Task: In the sheet Budget Analysis ToolFont size of heading  18 Font style of dataoswald 'Font size of data '9 Alignment of headline & dataAlign center.   Fill color in heading, Red Font color of dataIn the sheet   Rise Sales   book
Action: Mouse moved to (127, 719)
Screenshot: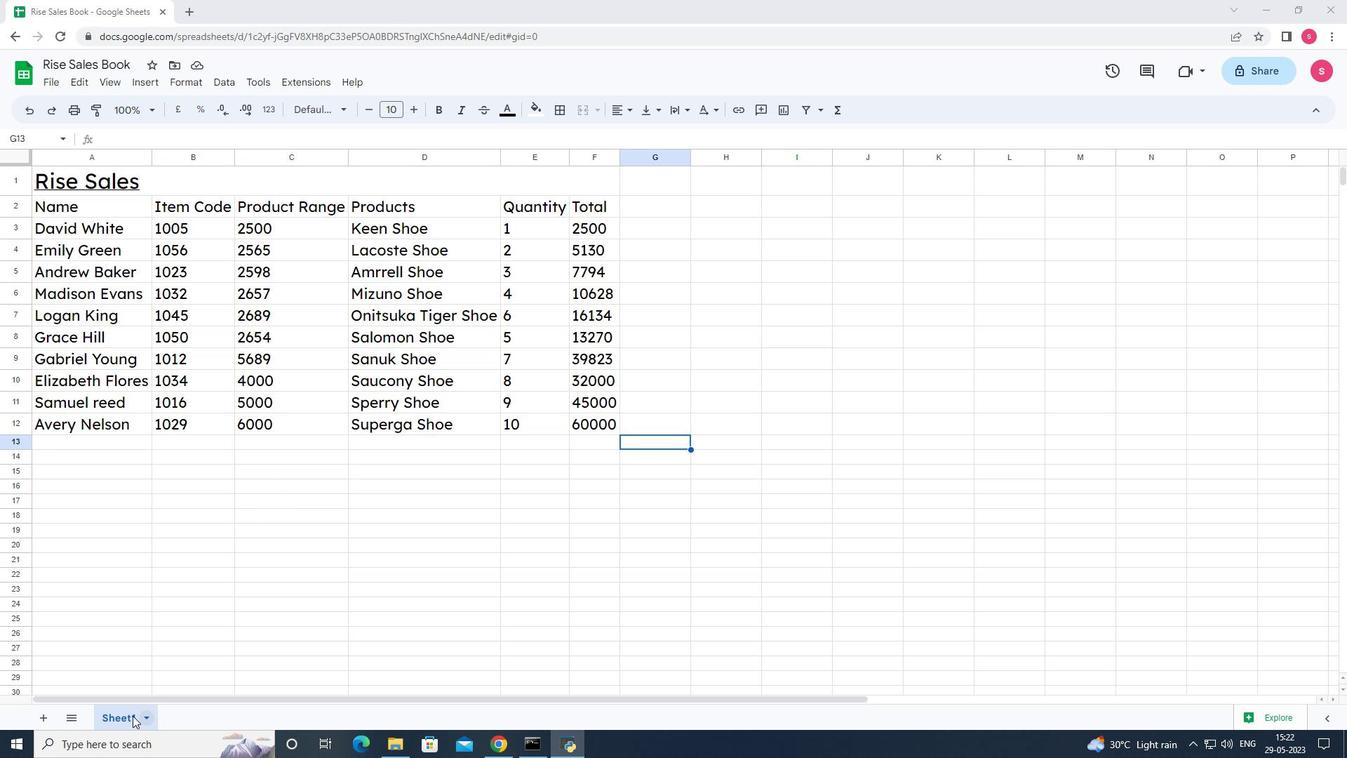 
Action: Mouse pressed left at (127, 719)
Screenshot: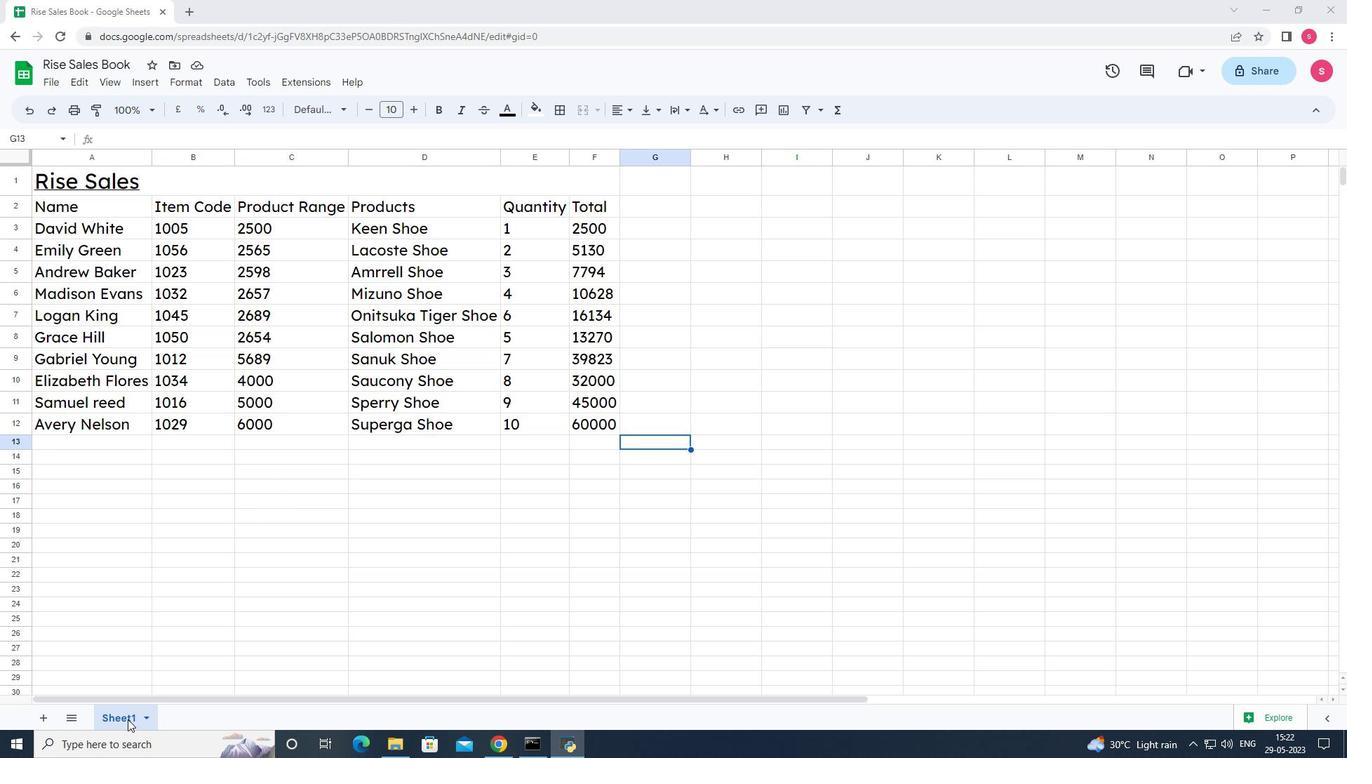 
Action: Mouse pressed left at (127, 719)
Screenshot: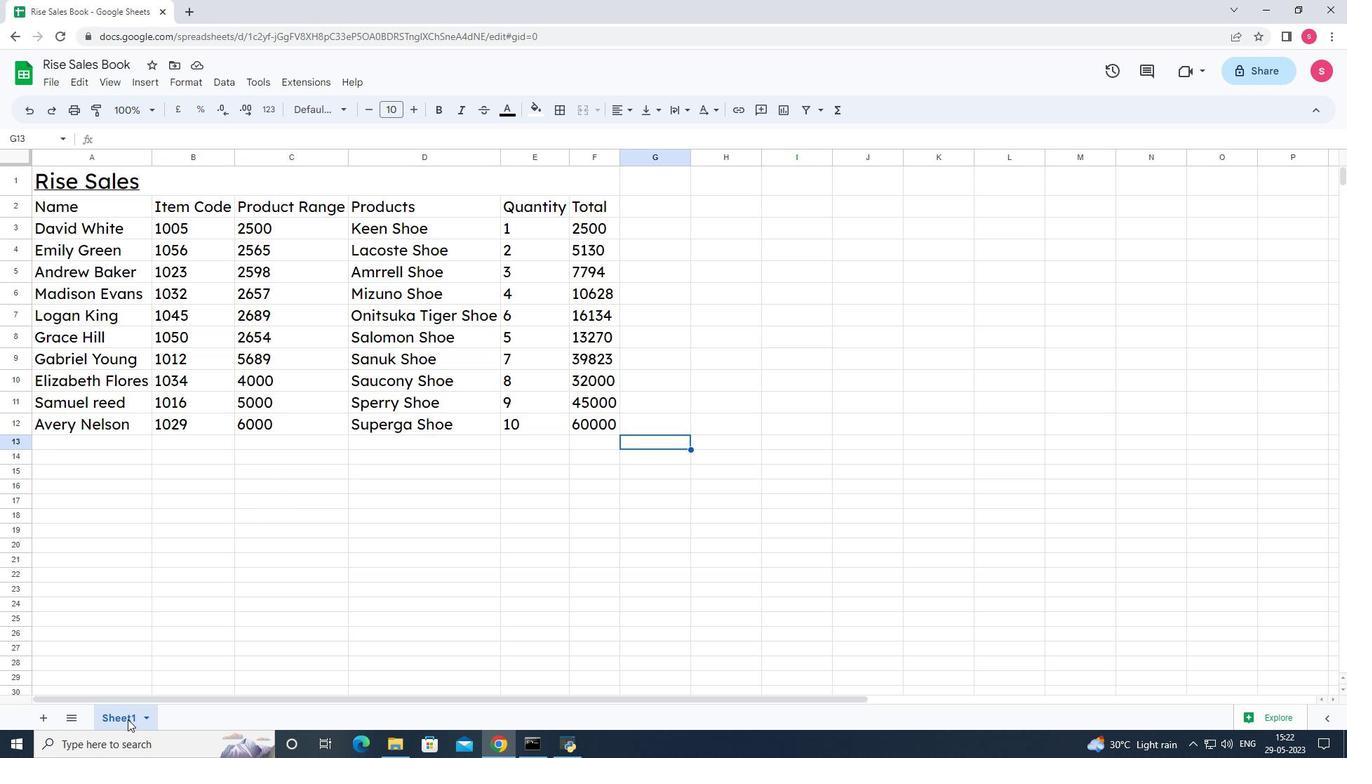 
Action: Mouse pressed left at (127, 719)
Screenshot: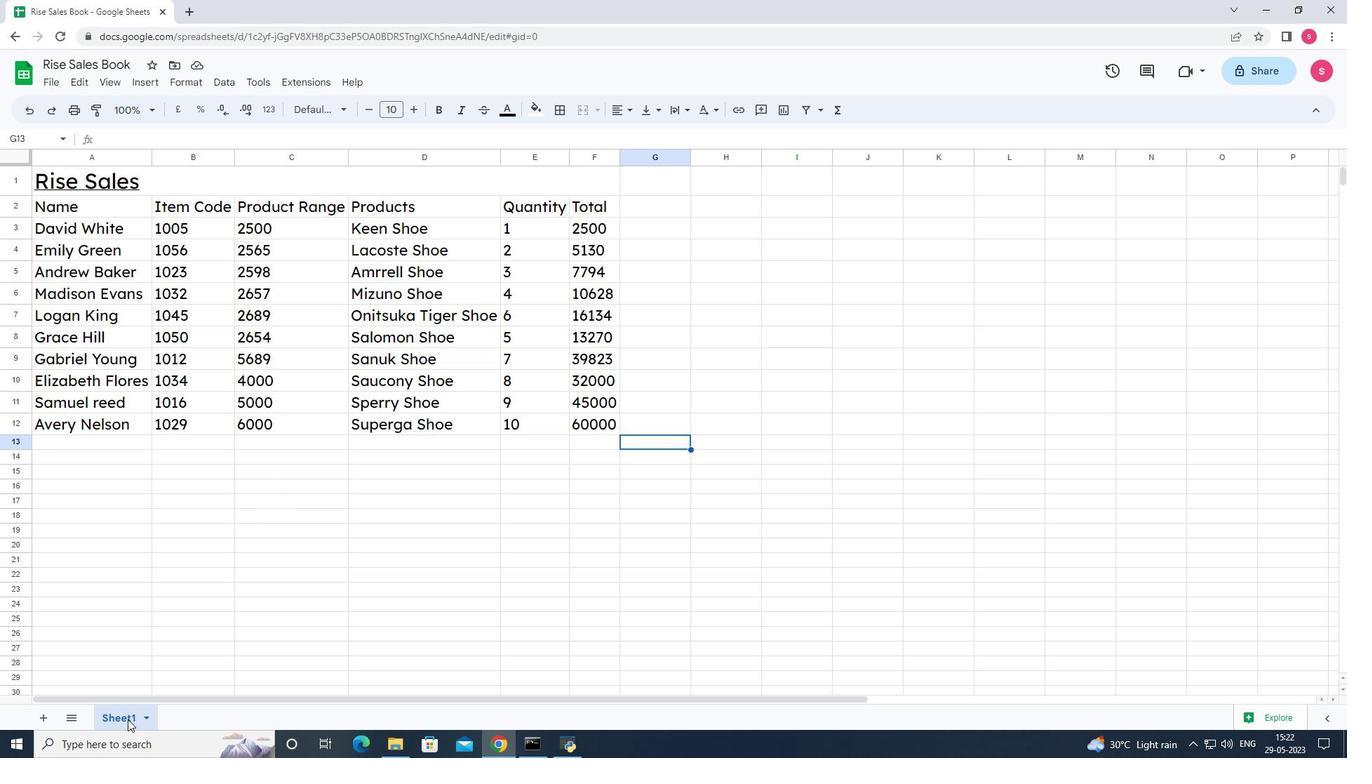 
Action: Mouse pressed left at (127, 719)
Screenshot: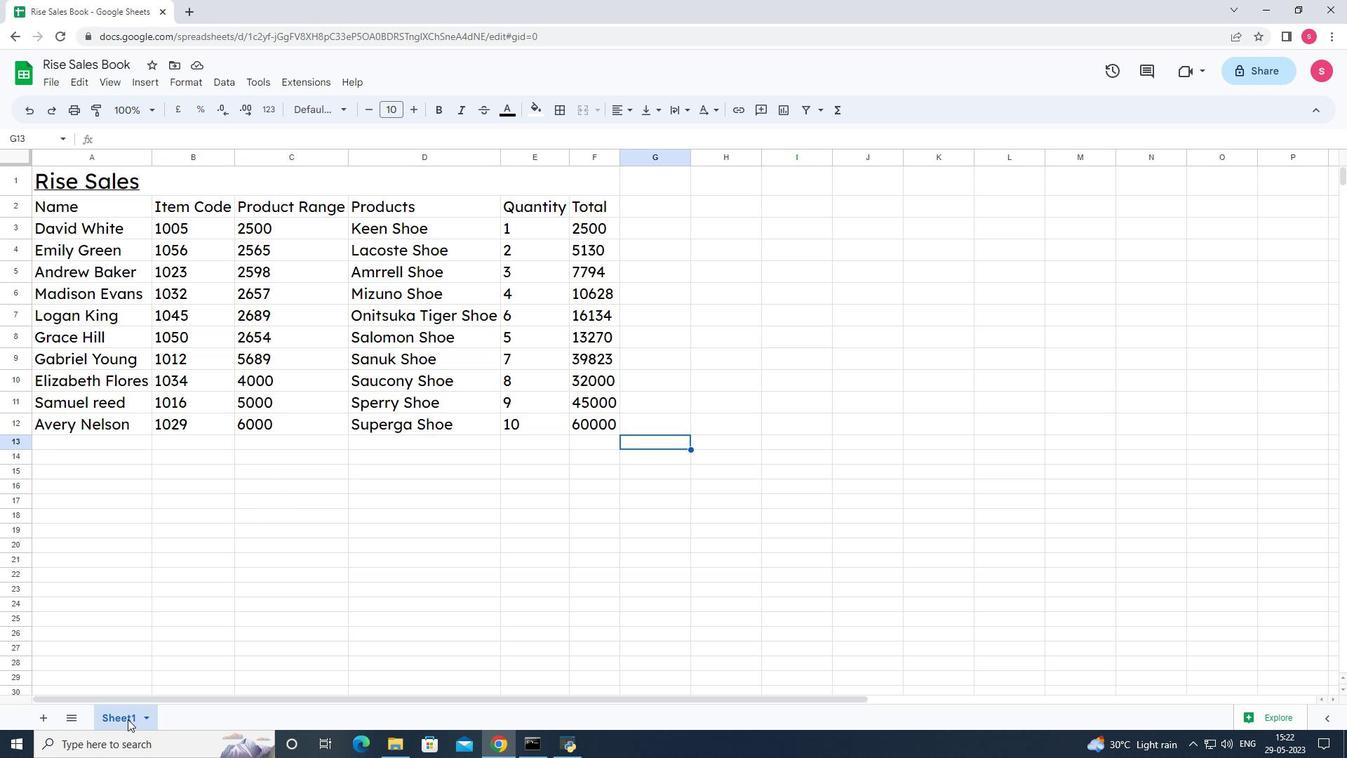 
Action: Key pressed <Key.shift><Key.shift><Key.shift><Key.shift><Key.shift><Key.shift><Key.shift><Key.shift><Key.shift><Key.shift><Key.shift><Key.shift><Key.shift><Key.shift><Key.shift><Key.shift><Key.shift><Key.shift><Key.shift><Key.shift><Key.shift>Budget<Key.space><Key.shift>Analysis<Key.space><Key.shift>Tool<Key.enter>
Screenshot: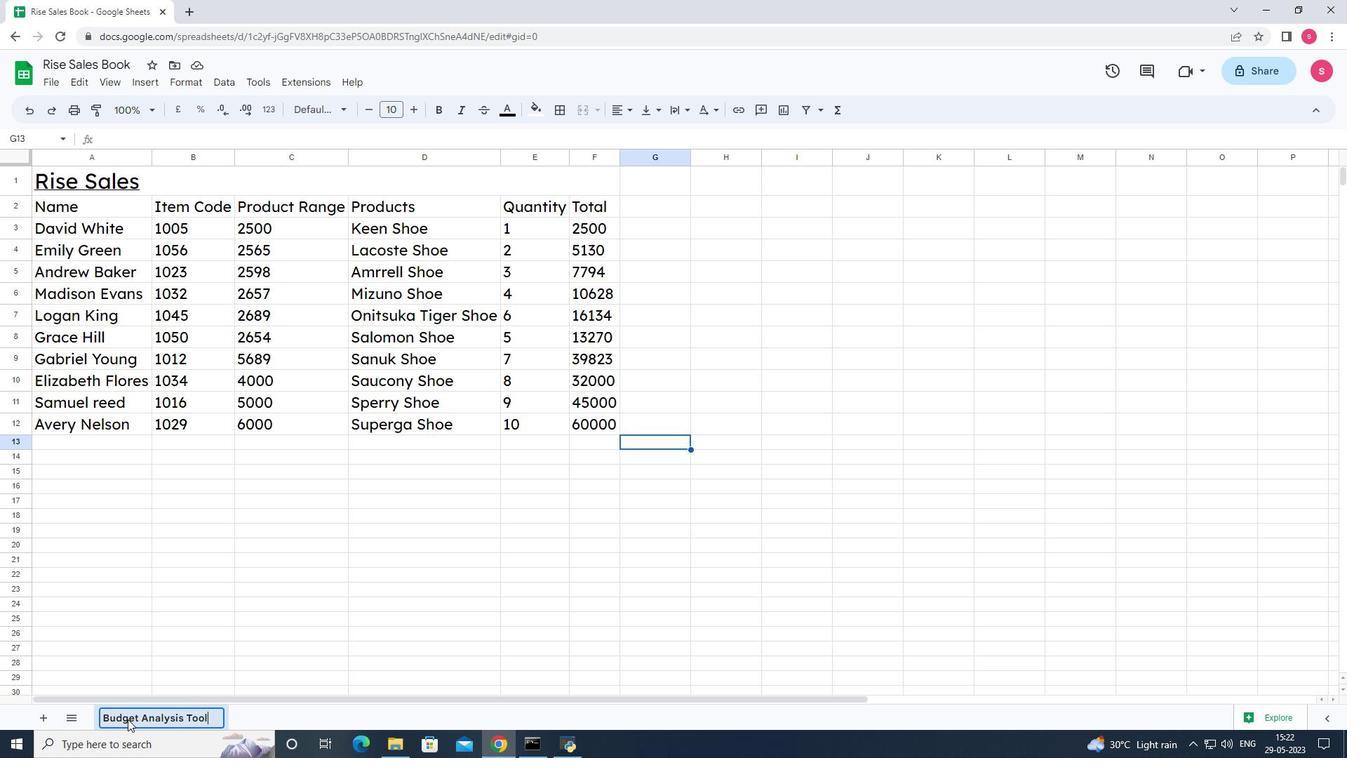 
Action: Mouse moved to (107, 186)
Screenshot: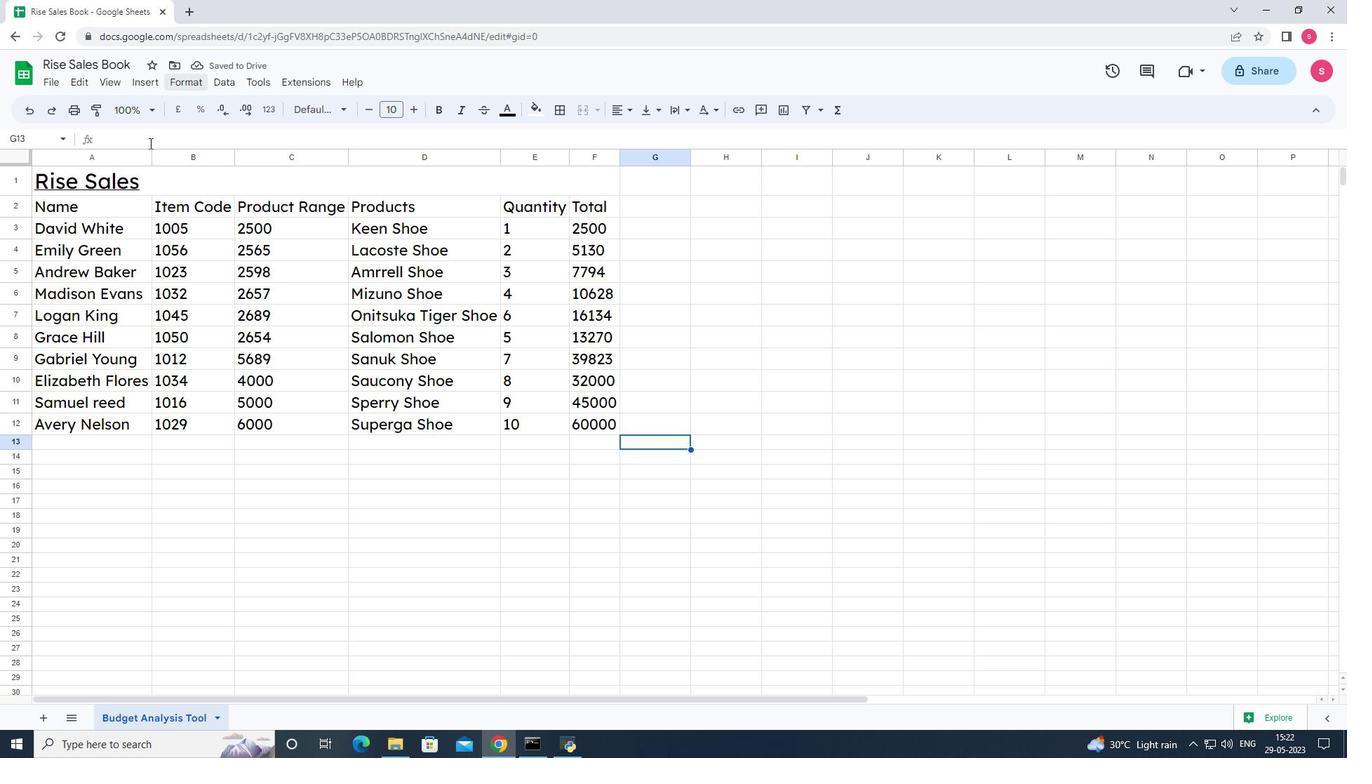 
Action: Mouse pressed left at (107, 186)
Screenshot: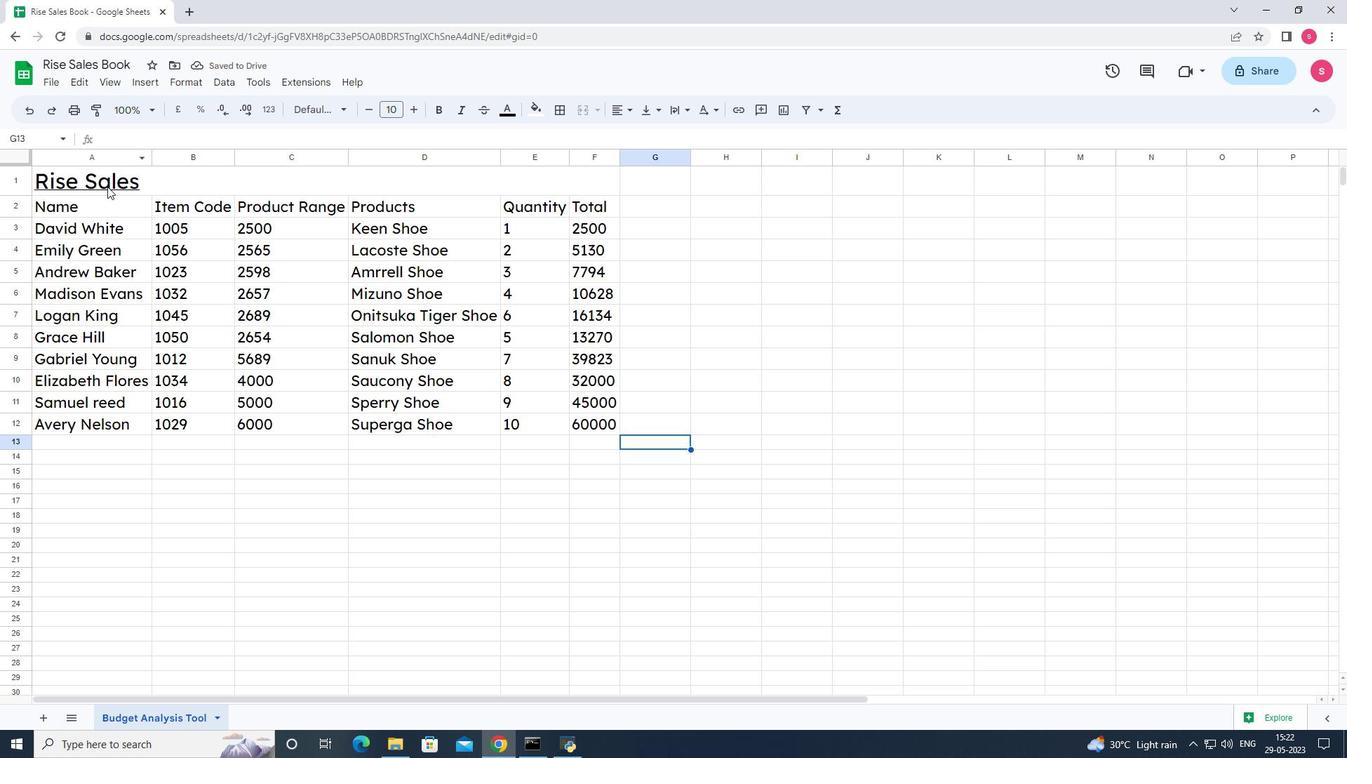 
Action: Mouse moved to (365, 109)
Screenshot: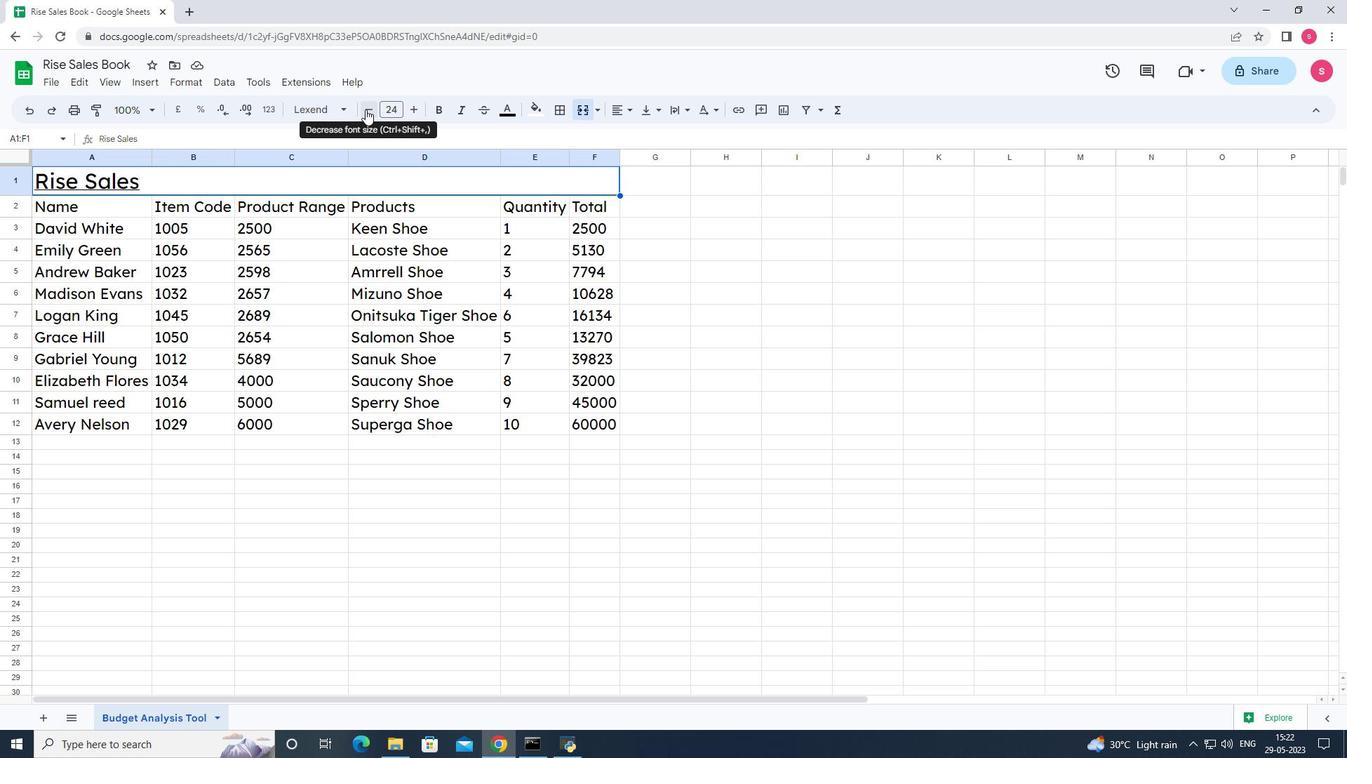 
Action: Mouse pressed left at (365, 109)
Screenshot: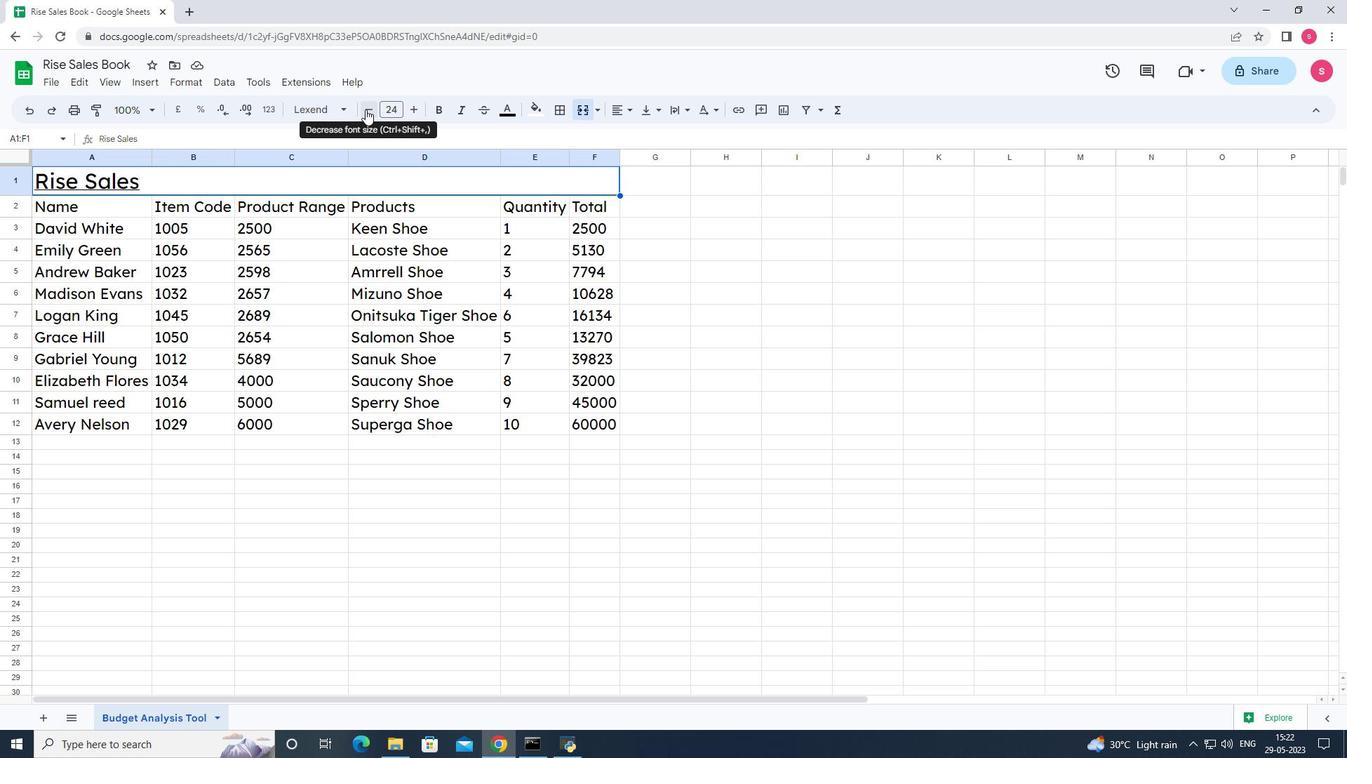 
Action: Mouse pressed left at (365, 109)
Screenshot: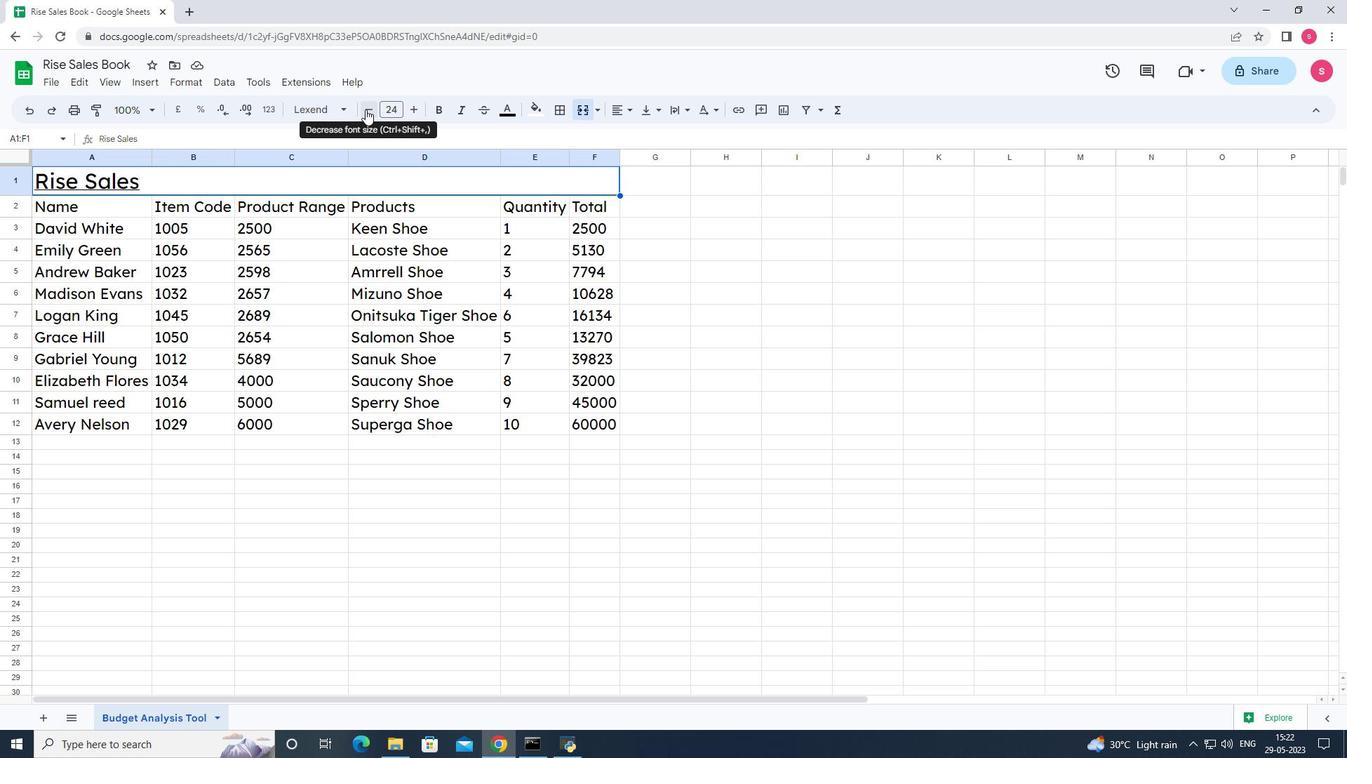 
Action: Mouse pressed left at (365, 109)
Screenshot: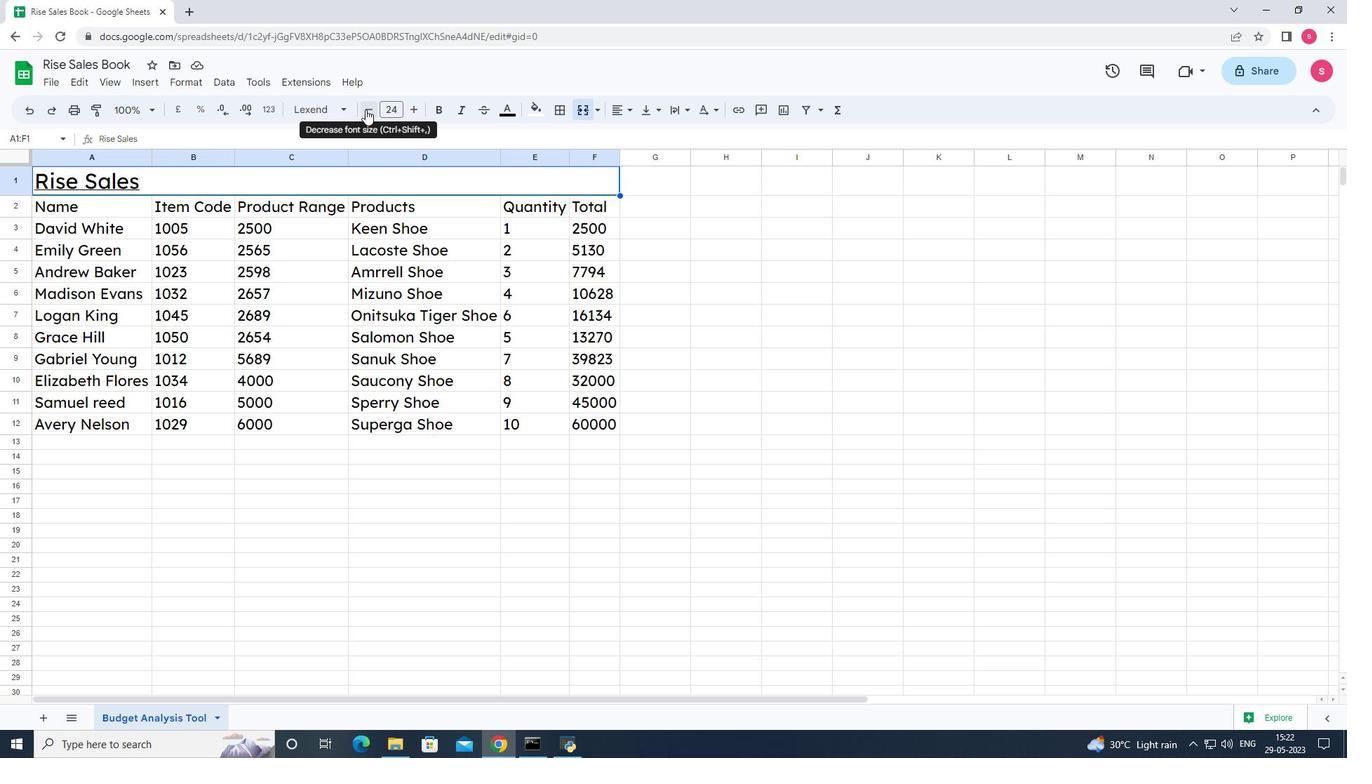 
Action: Mouse pressed left at (365, 109)
Screenshot: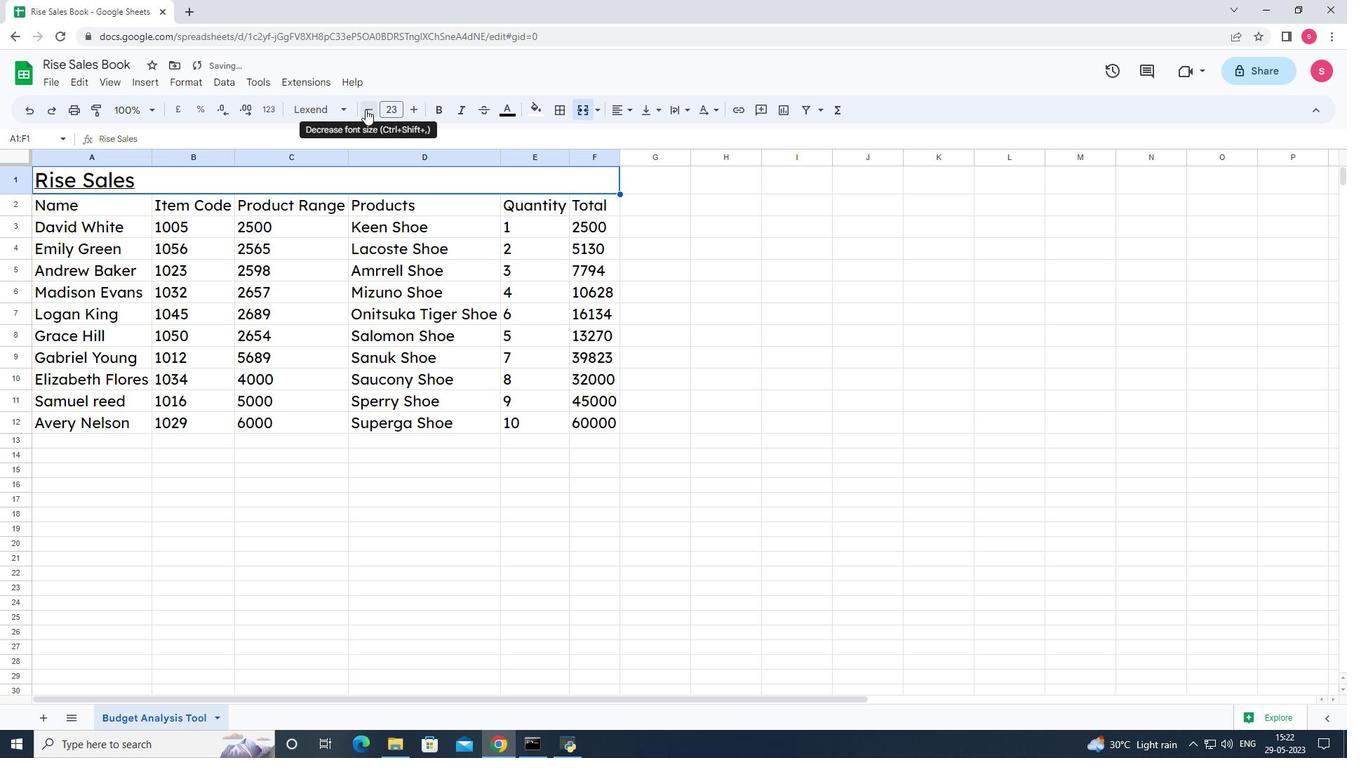 
Action: Mouse pressed left at (365, 109)
Screenshot: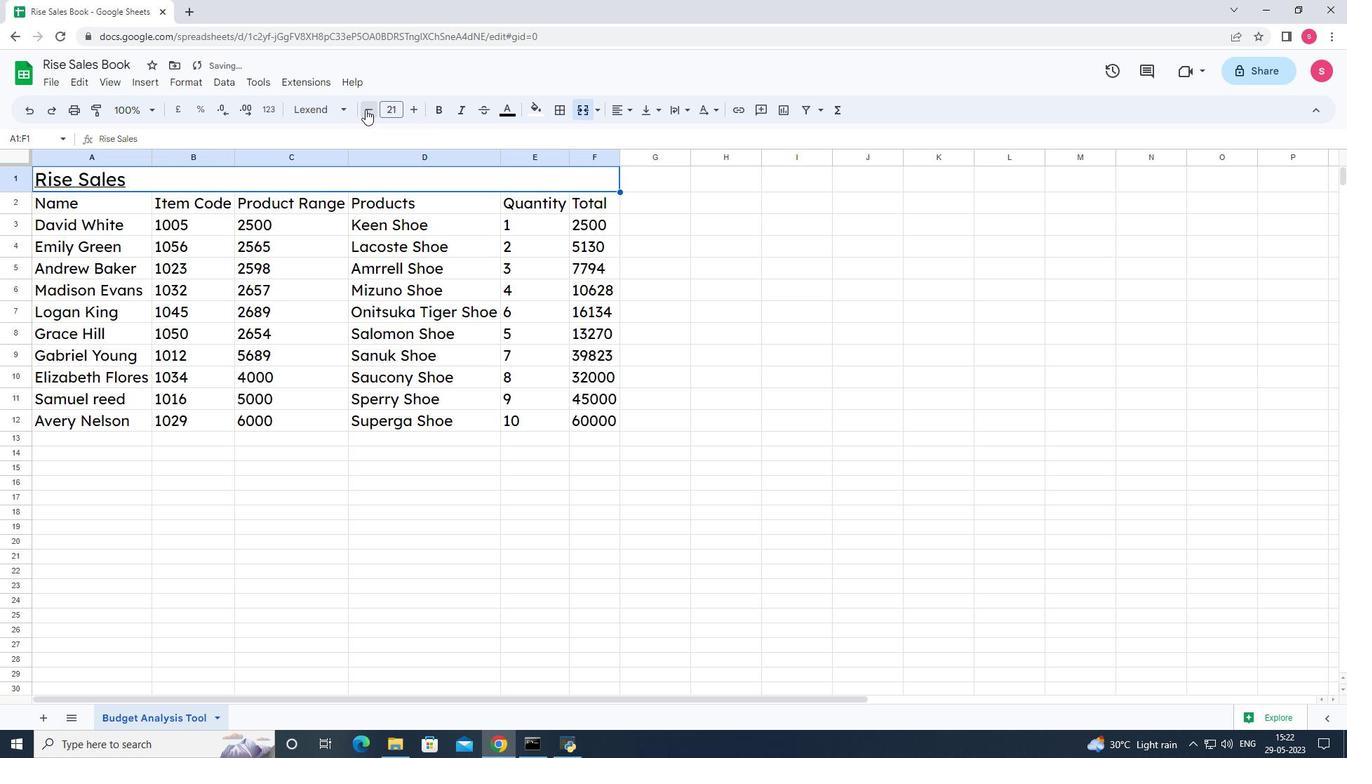 
Action: Mouse pressed left at (365, 109)
Screenshot: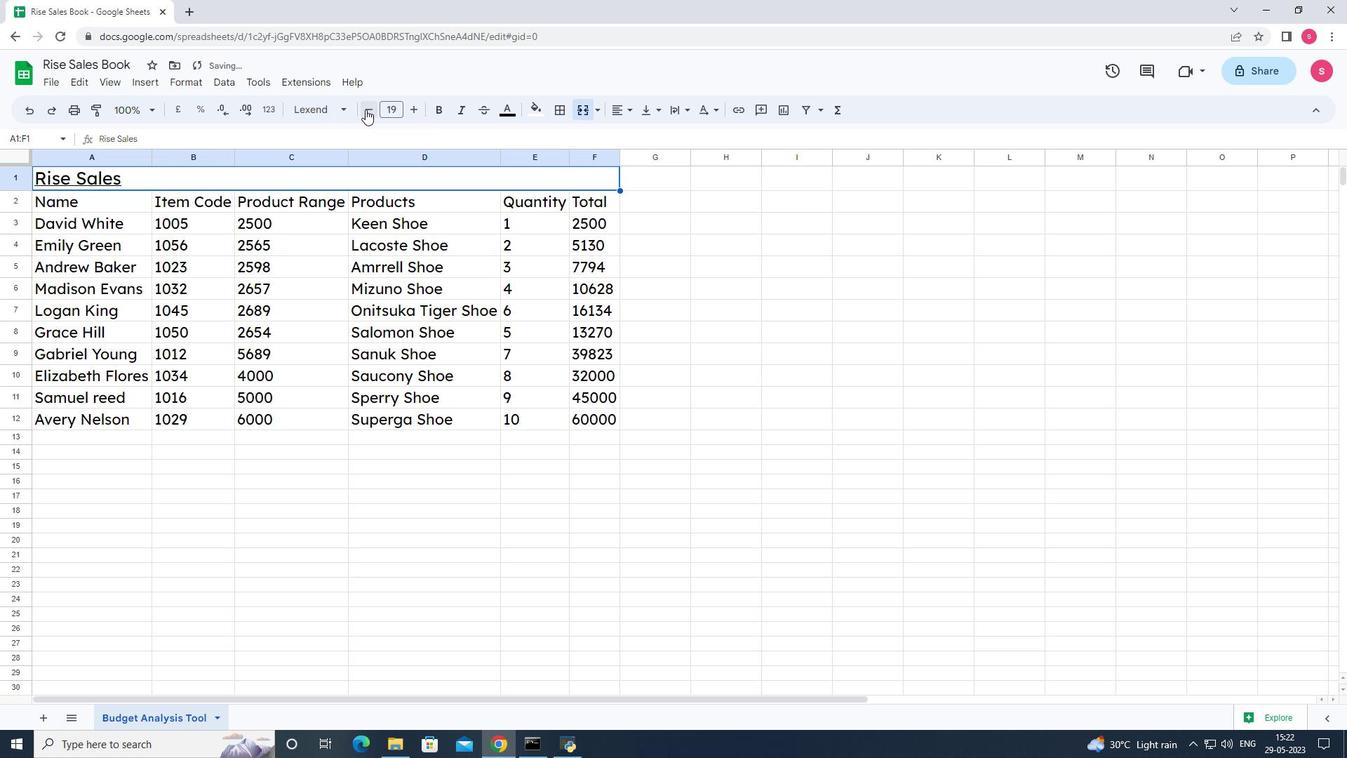 
Action: Mouse moved to (120, 206)
Screenshot: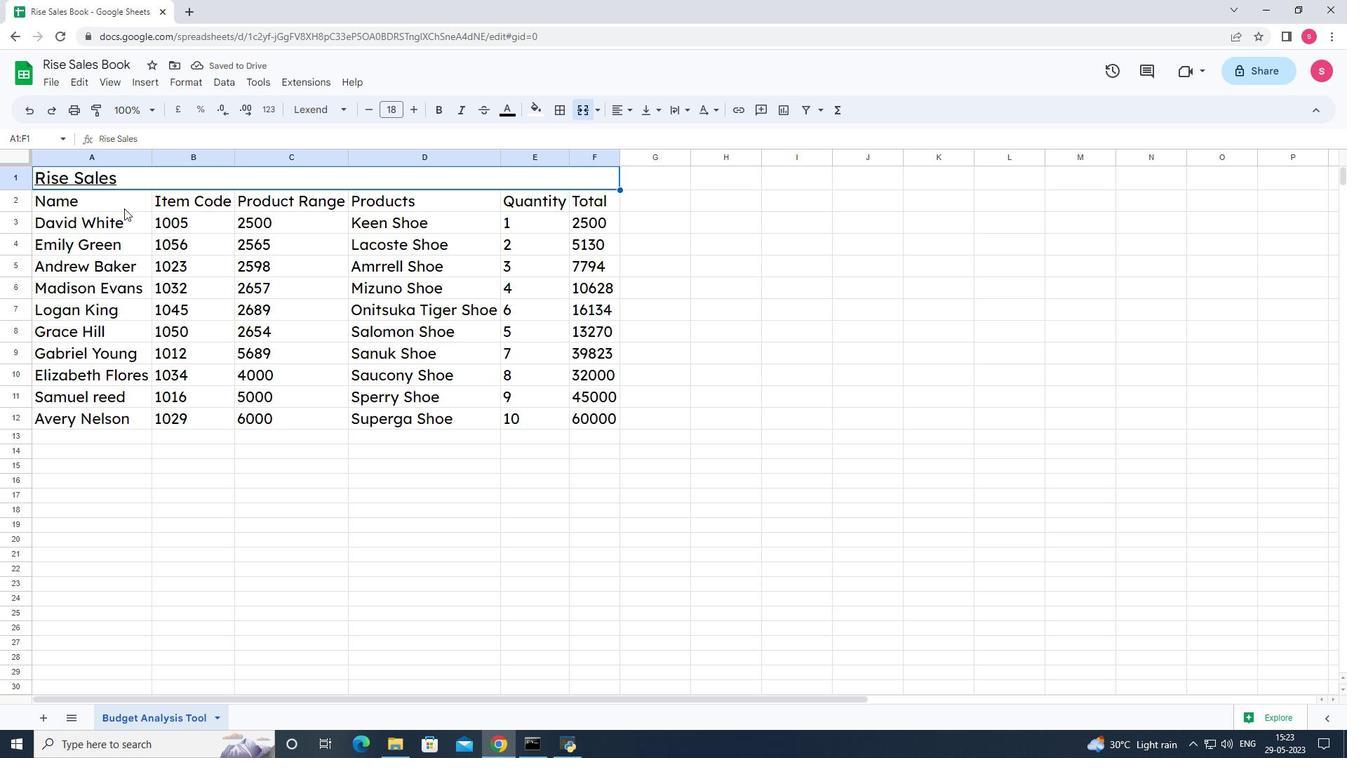 
Action: Mouse pressed left at (120, 206)
Screenshot: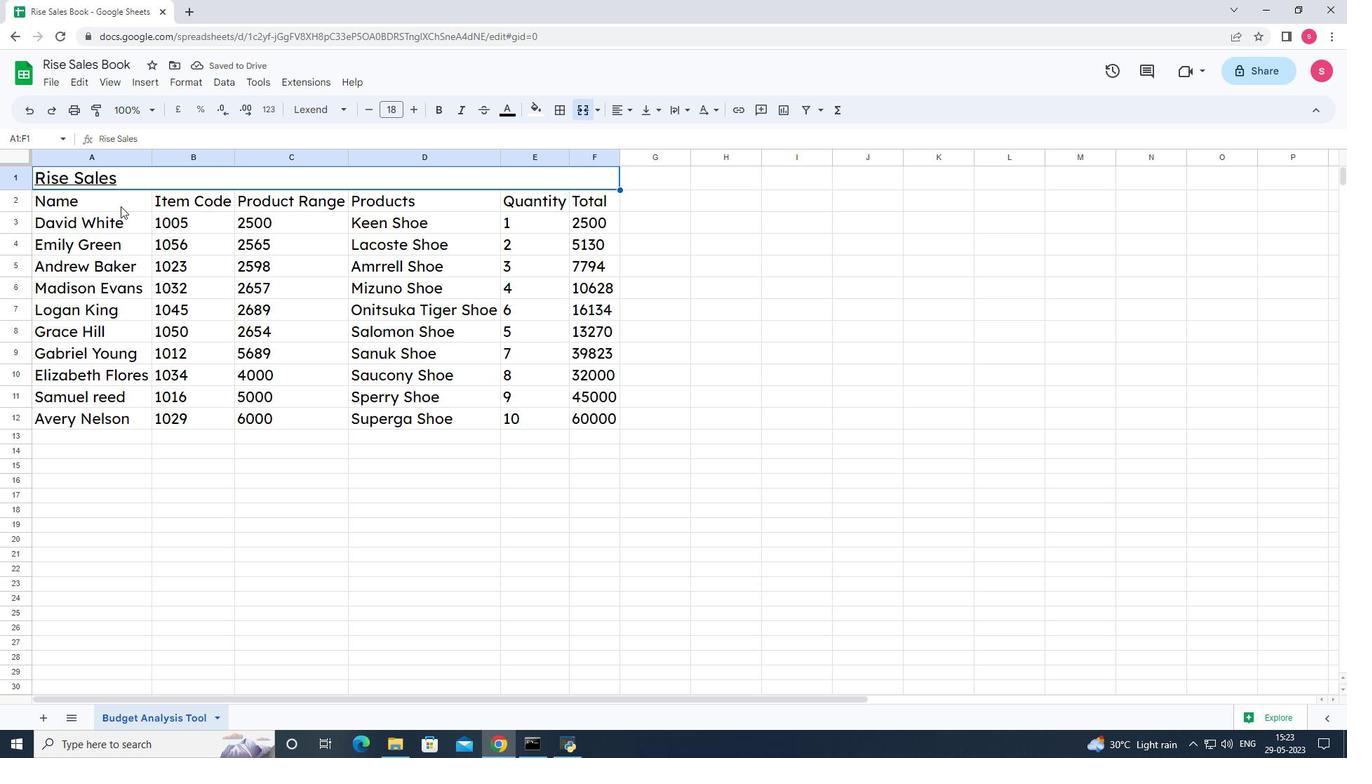 
Action: Mouse moved to (342, 112)
Screenshot: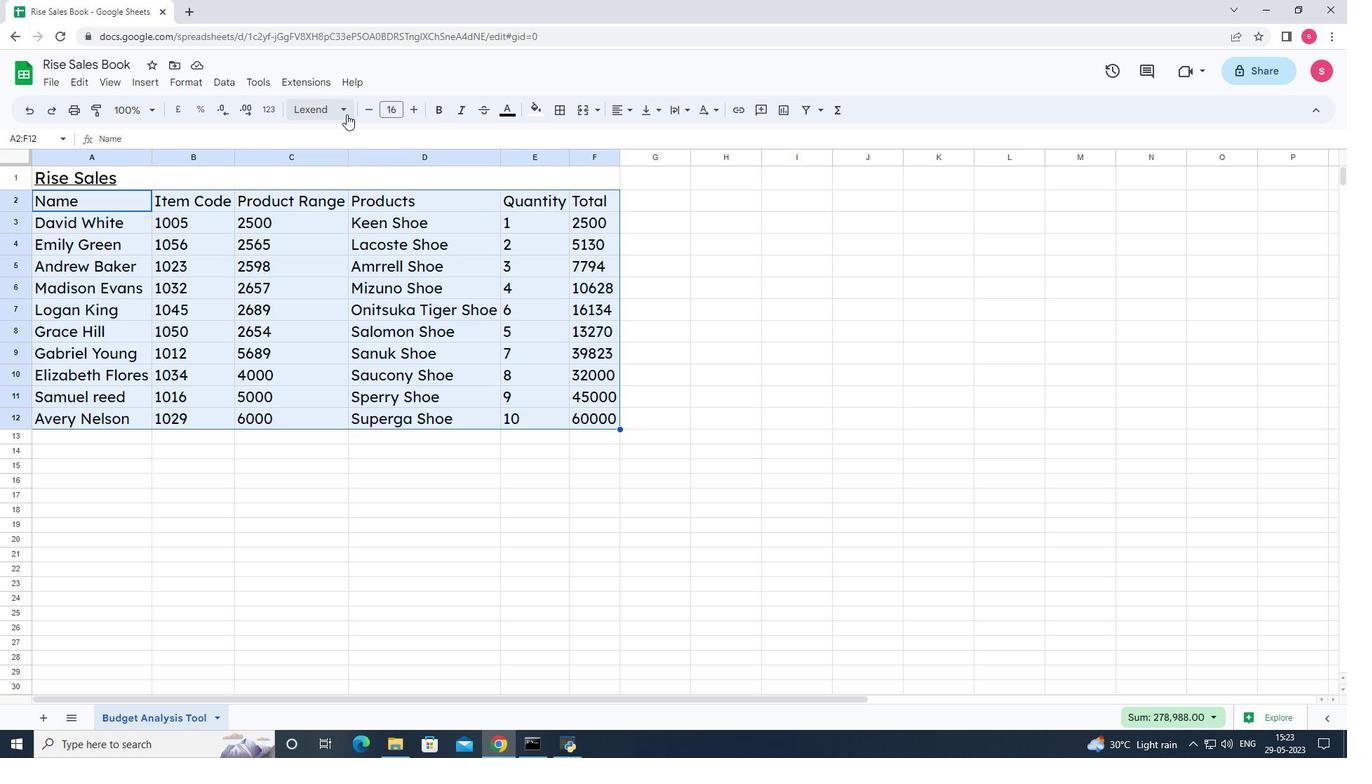 
Action: Mouse pressed left at (342, 112)
Screenshot: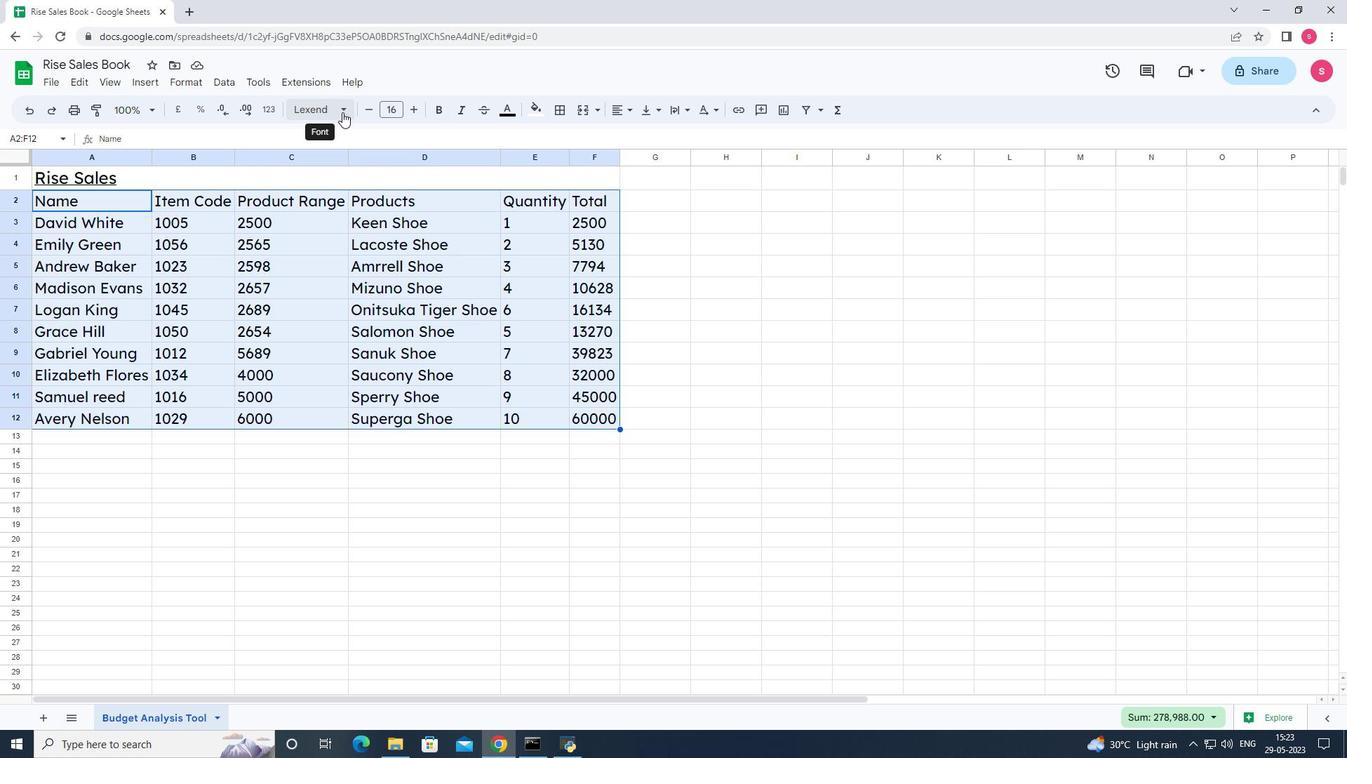 
Action: Mouse moved to (334, 273)
Screenshot: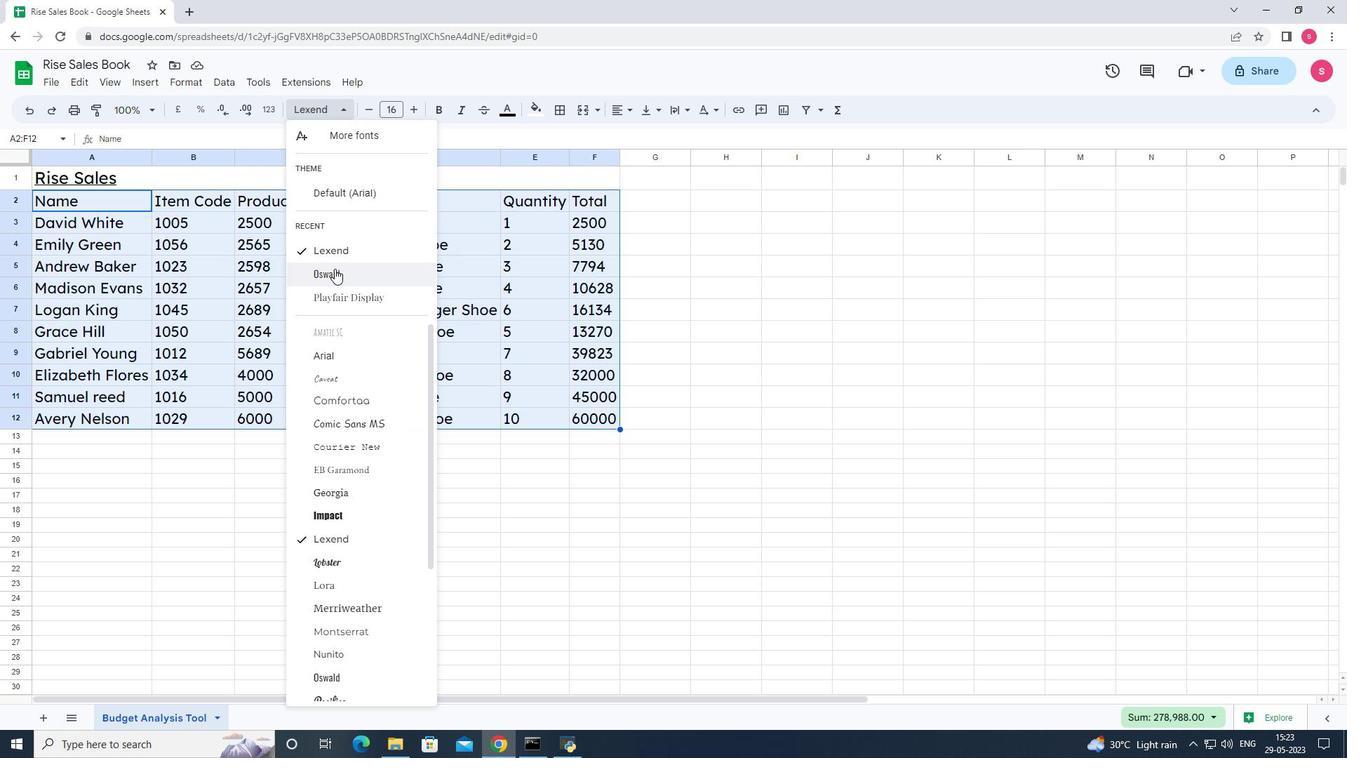 
Action: Mouse pressed left at (334, 273)
Screenshot: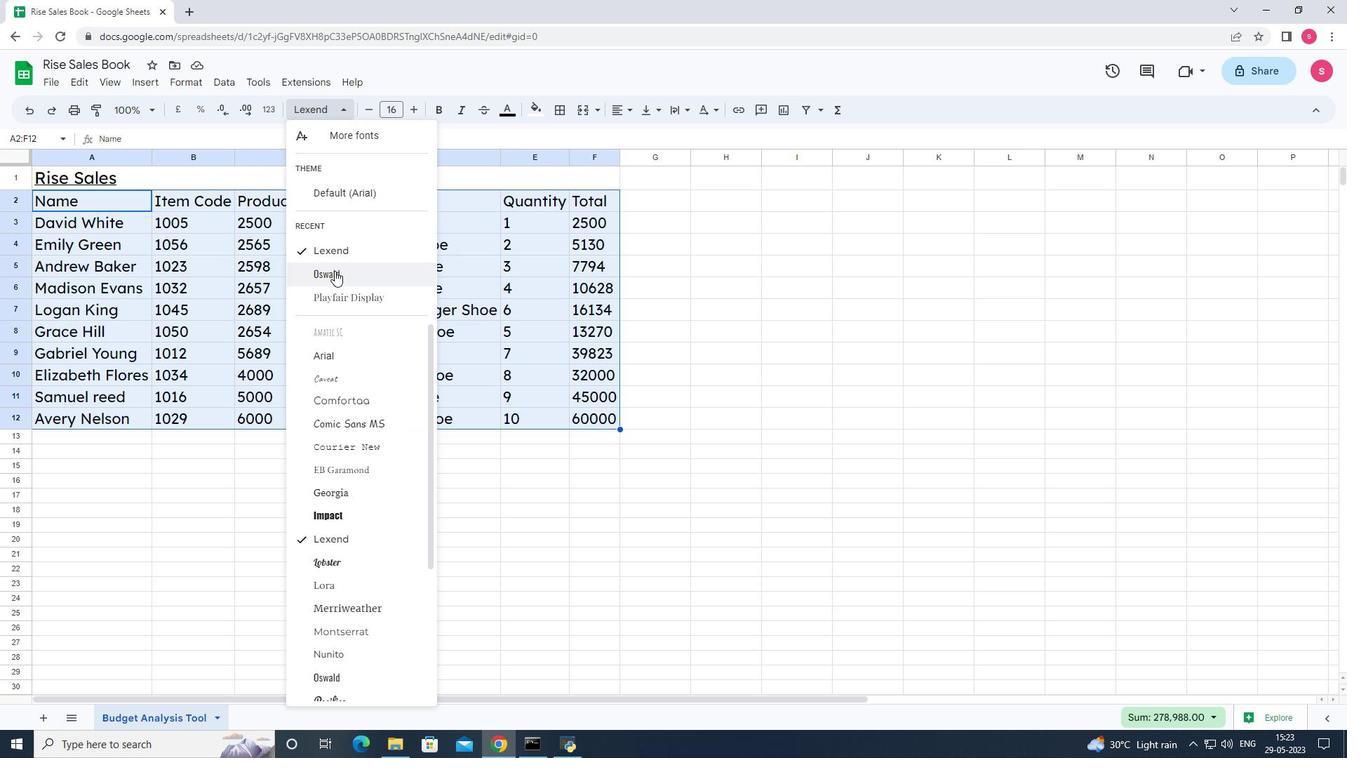 
Action: Mouse moved to (373, 108)
Screenshot: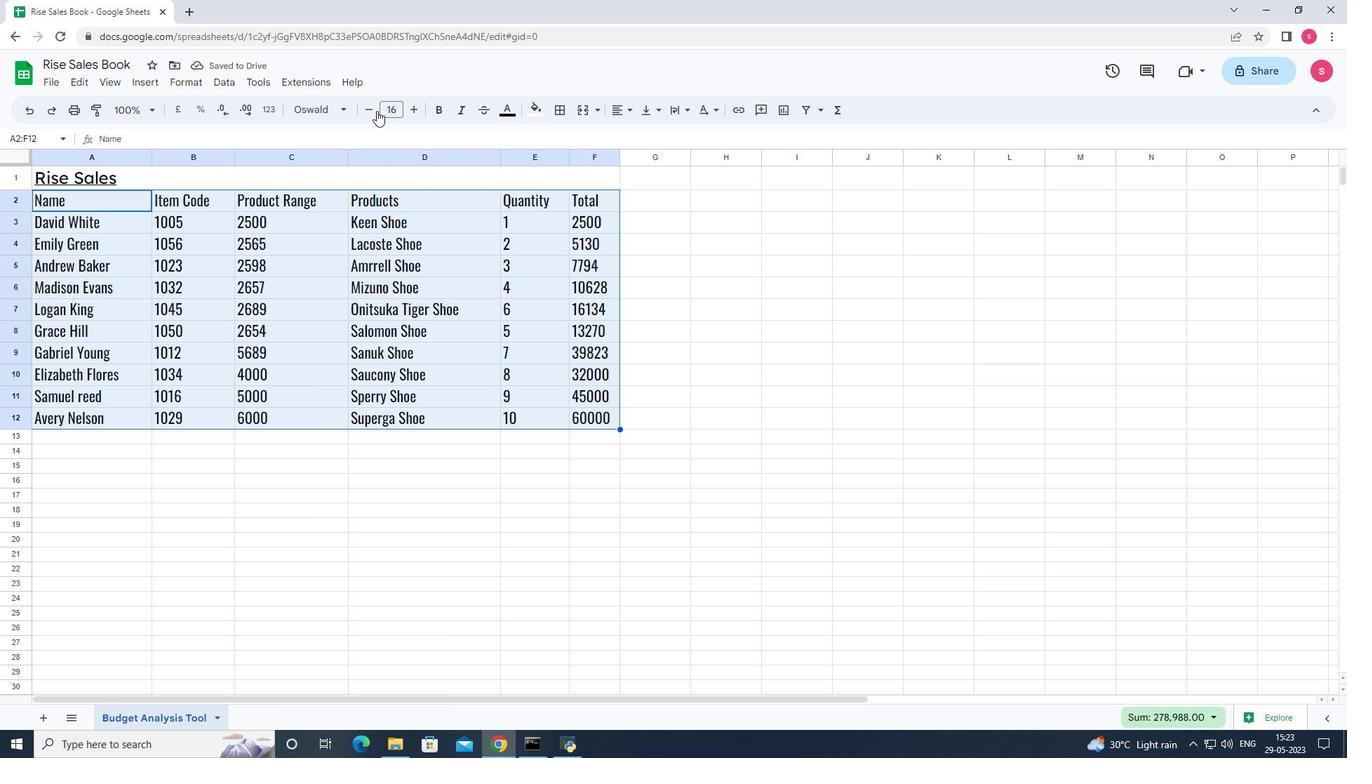 
Action: Mouse pressed left at (373, 108)
Screenshot: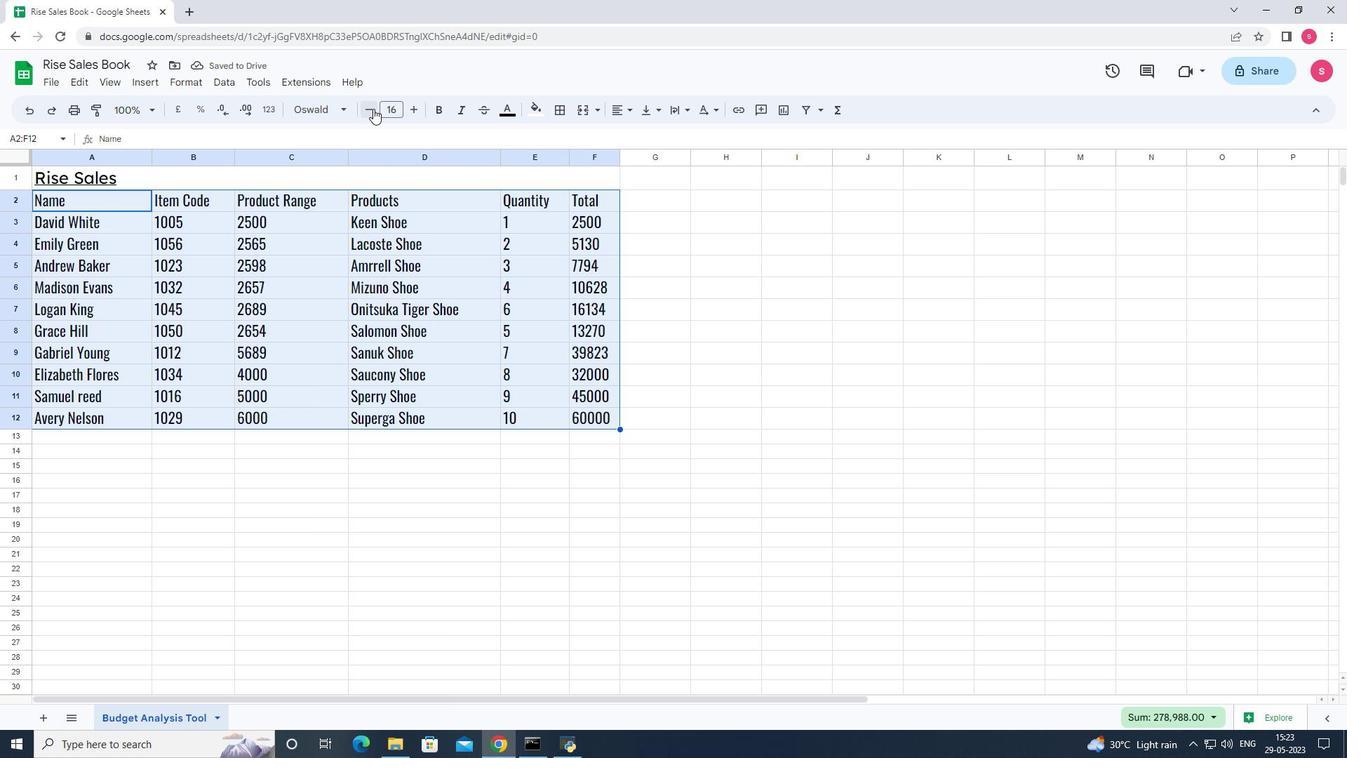 
Action: Mouse pressed left at (373, 108)
Screenshot: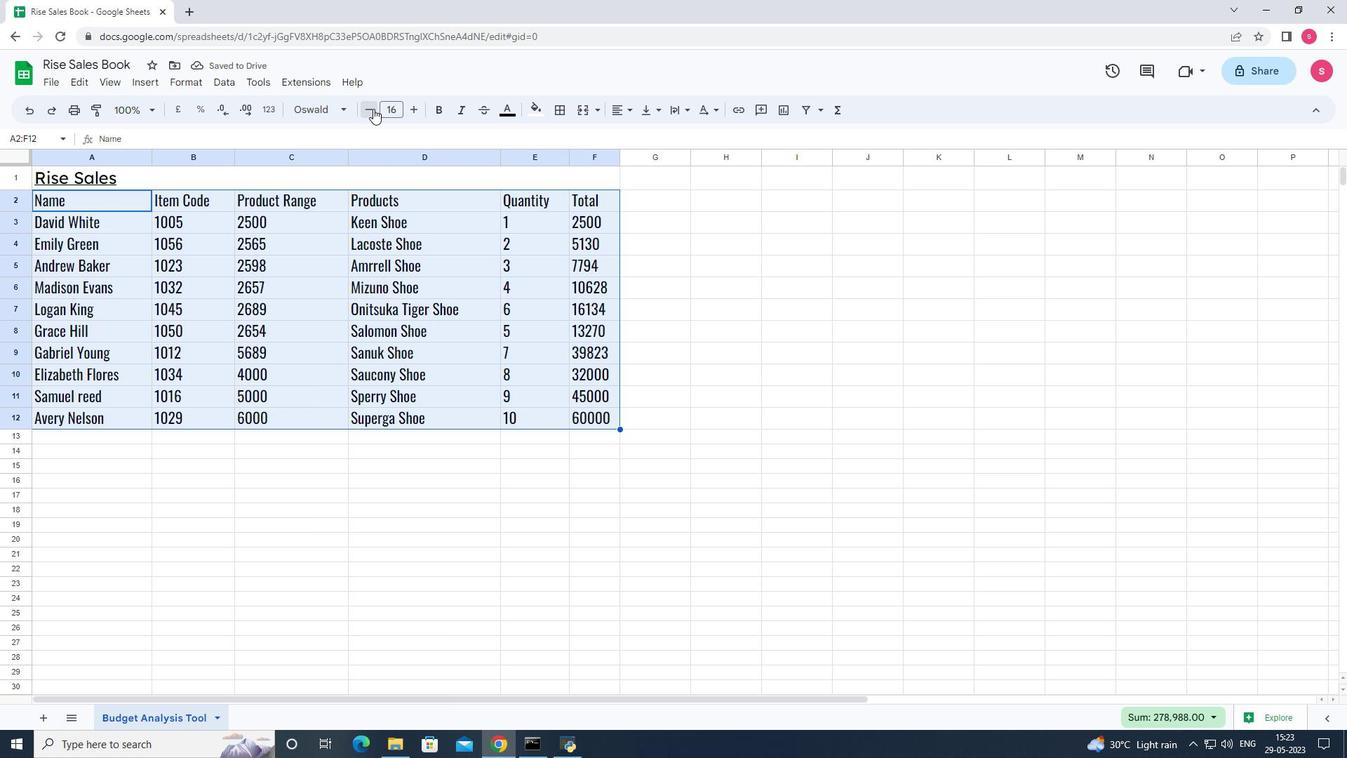 
Action: Mouse pressed left at (373, 108)
Screenshot: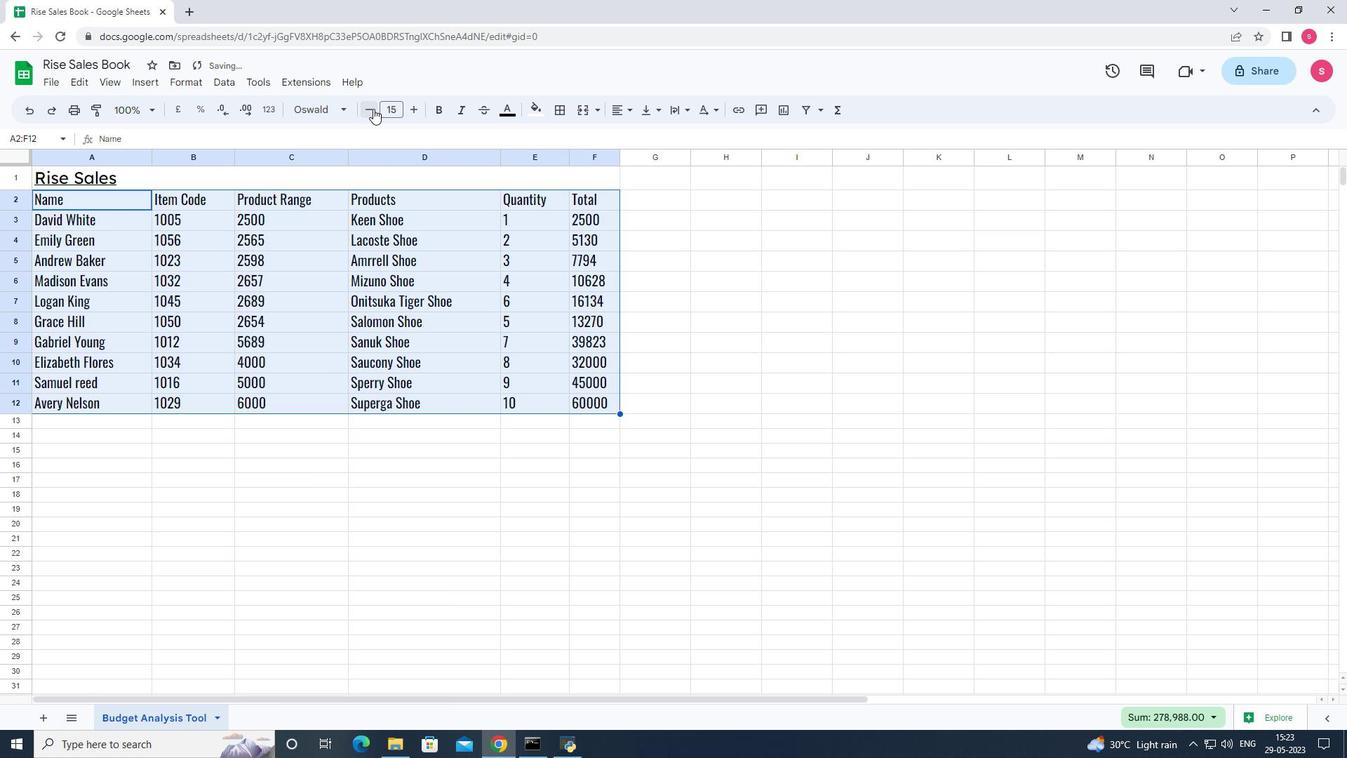 
Action: Mouse pressed left at (373, 108)
Screenshot: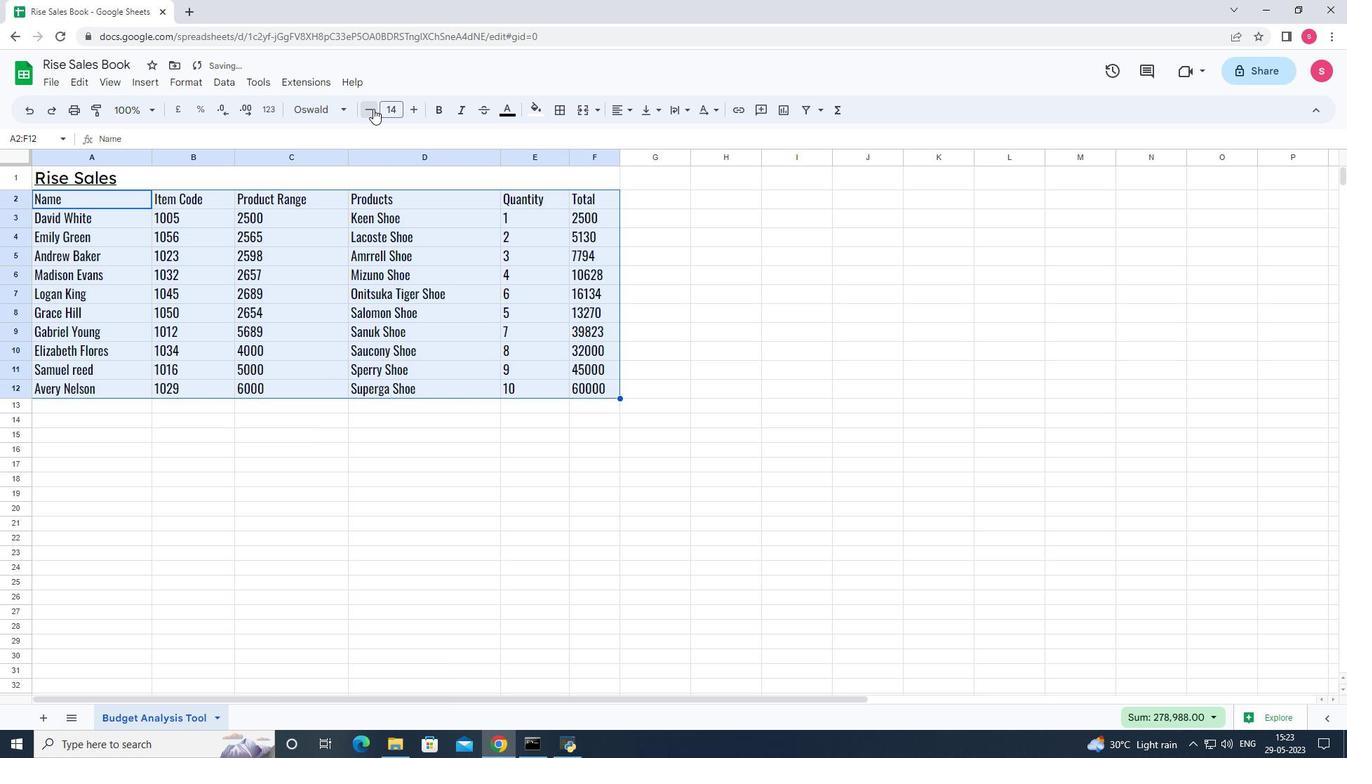 
Action: Mouse pressed left at (373, 108)
Screenshot: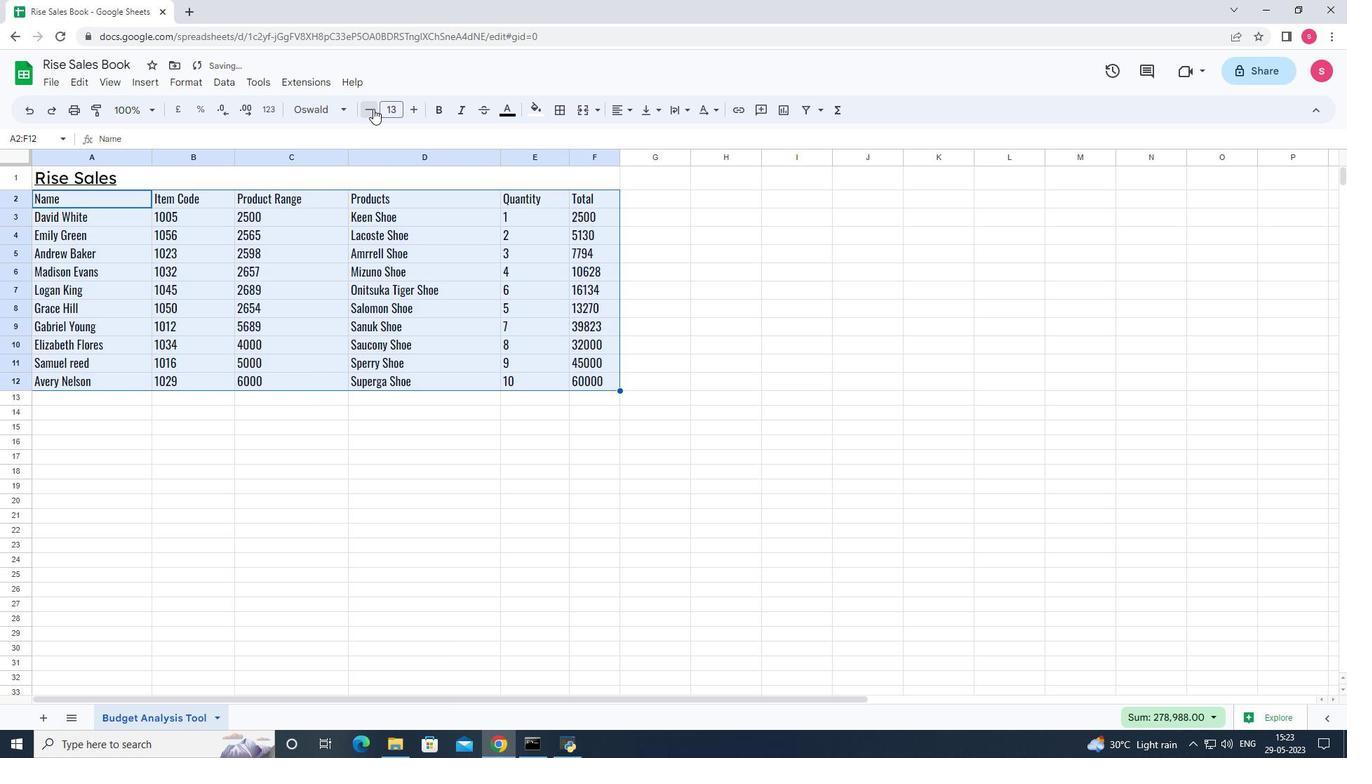 
Action: Mouse pressed left at (373, 108)
Screenshot: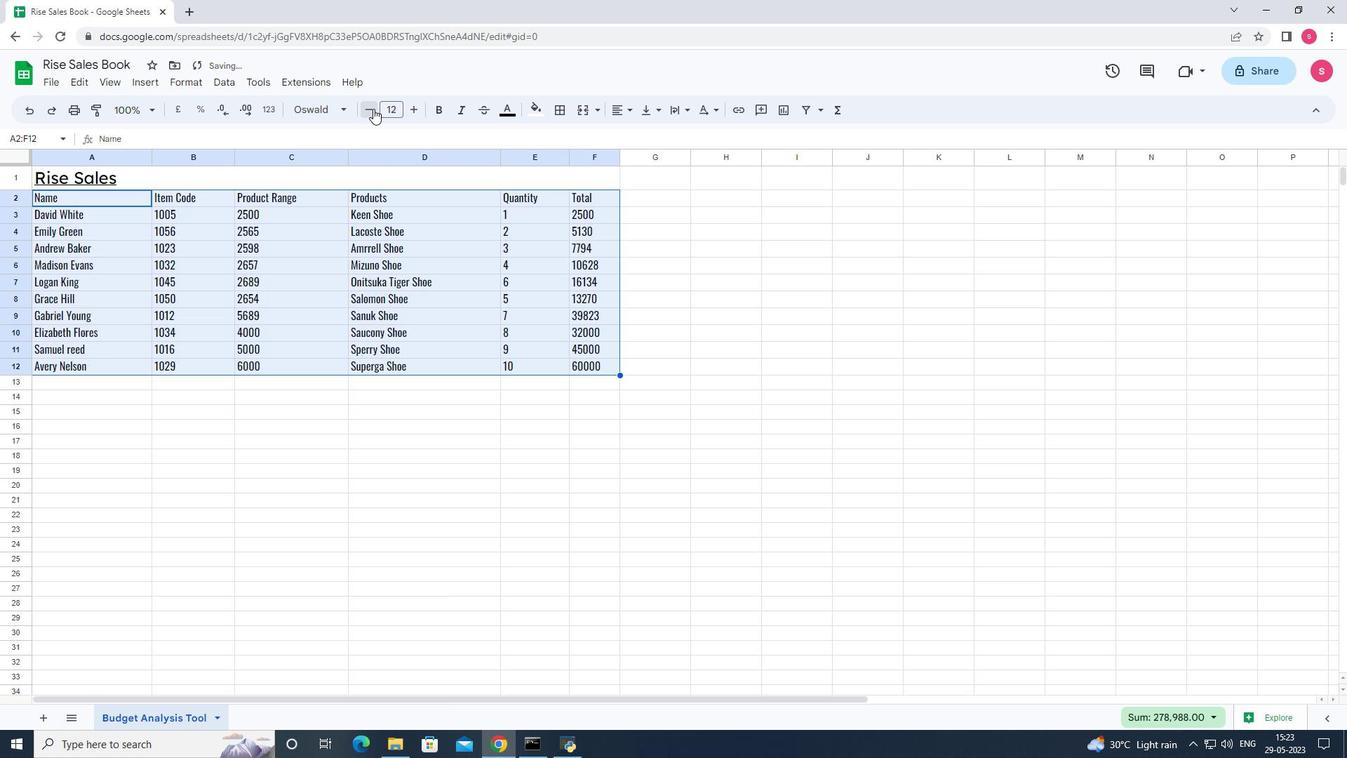 
Action: Mouse pressed left at (373, 108)
Screenshot: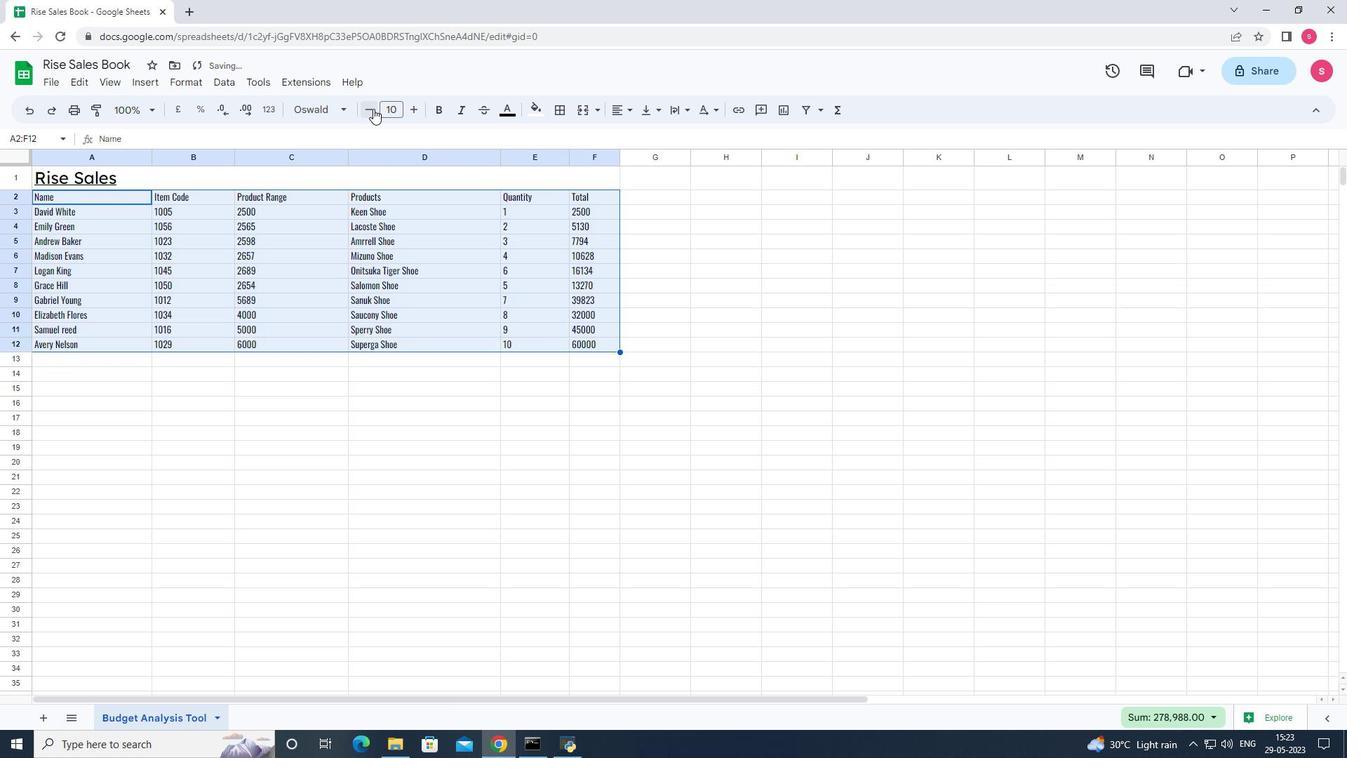 
Action: Mouse moved to (182, 179)
Screenshot: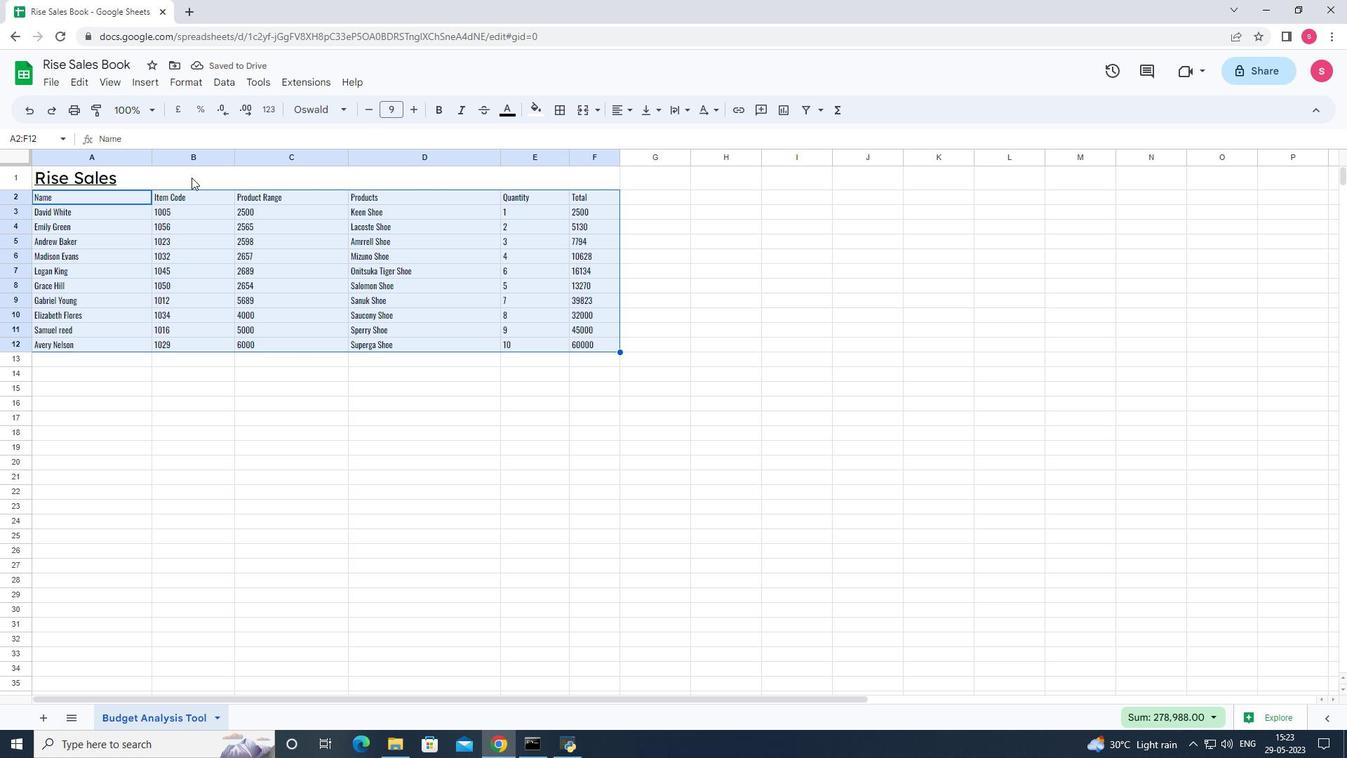 
Action: Mouse pressed left at (182, 179)
Screenshot: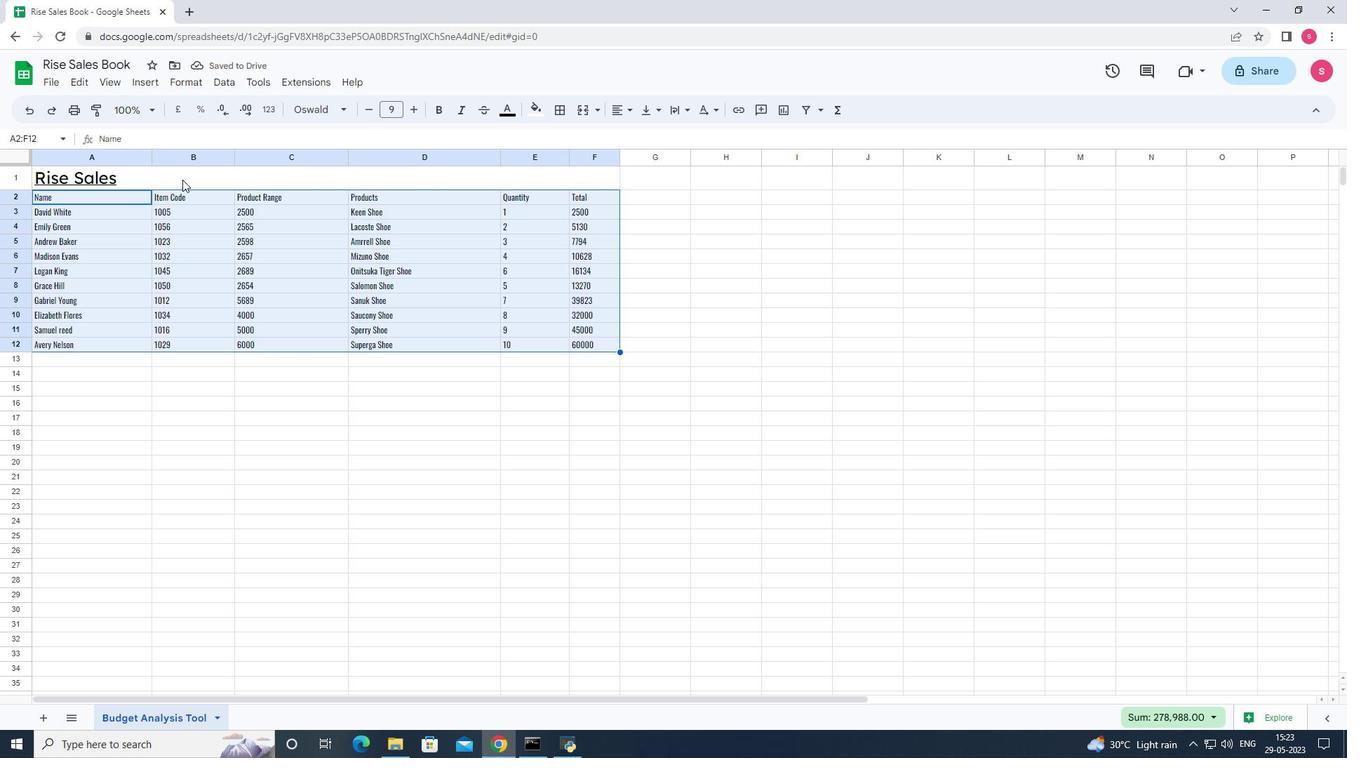 
Action: Mouse moved to (629, 108)
Screenshot: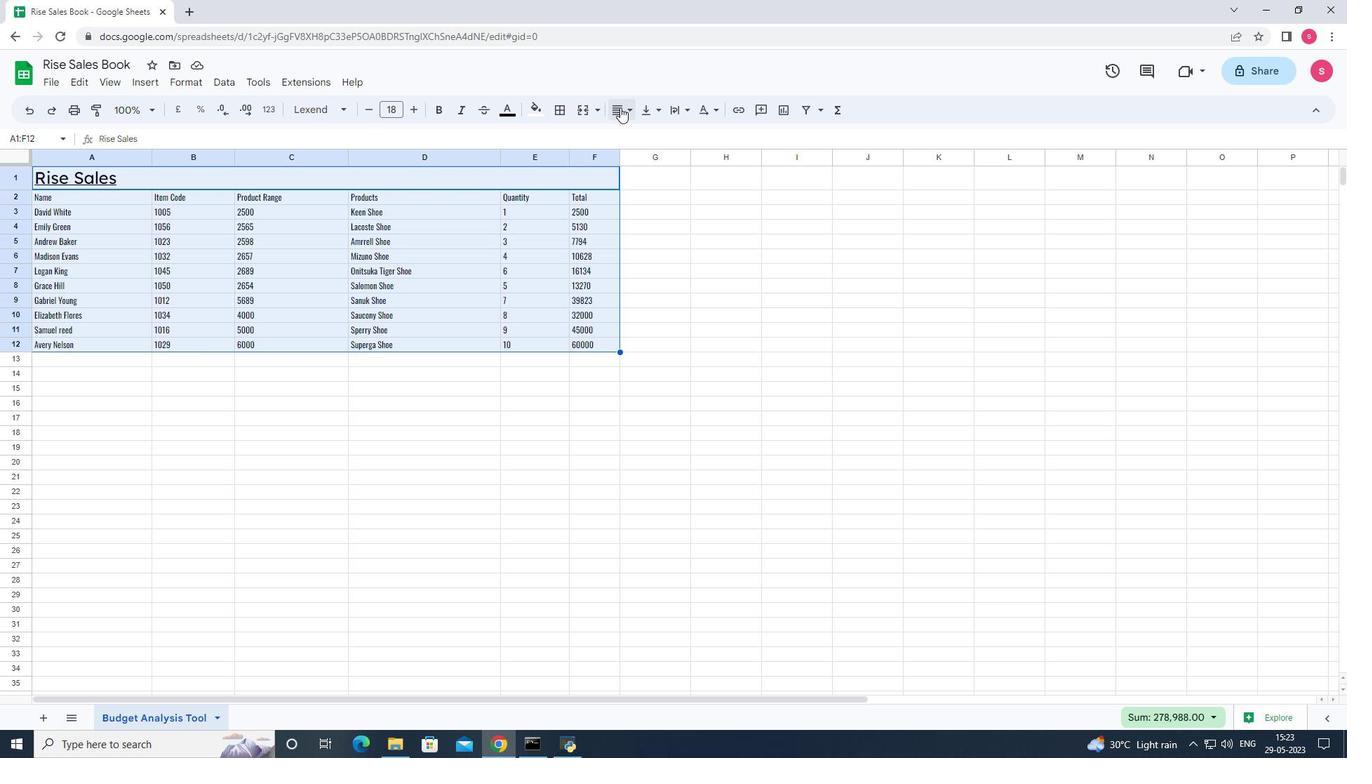
Action: Mouse pressed left at (629, 108)
Screenshot: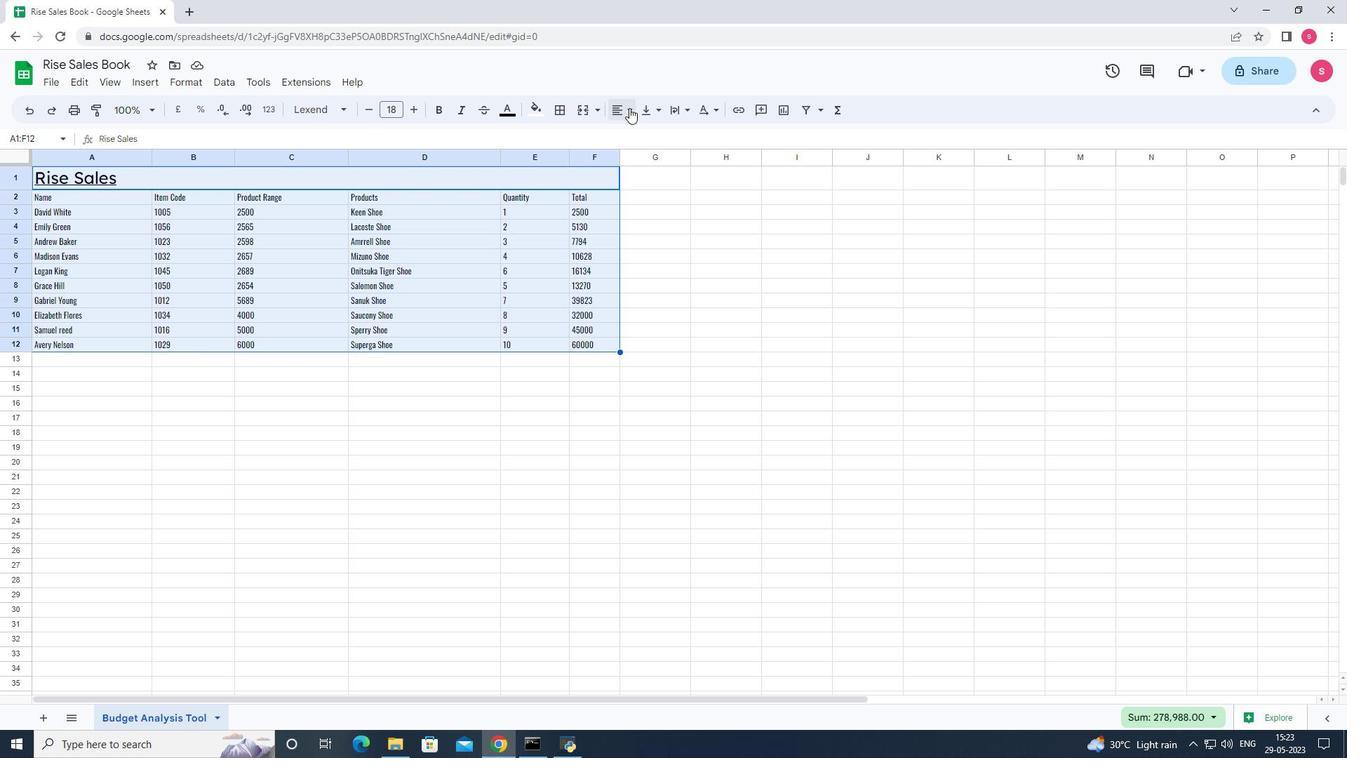 
Action: Mouse moved to (644, 142)
Screenshot: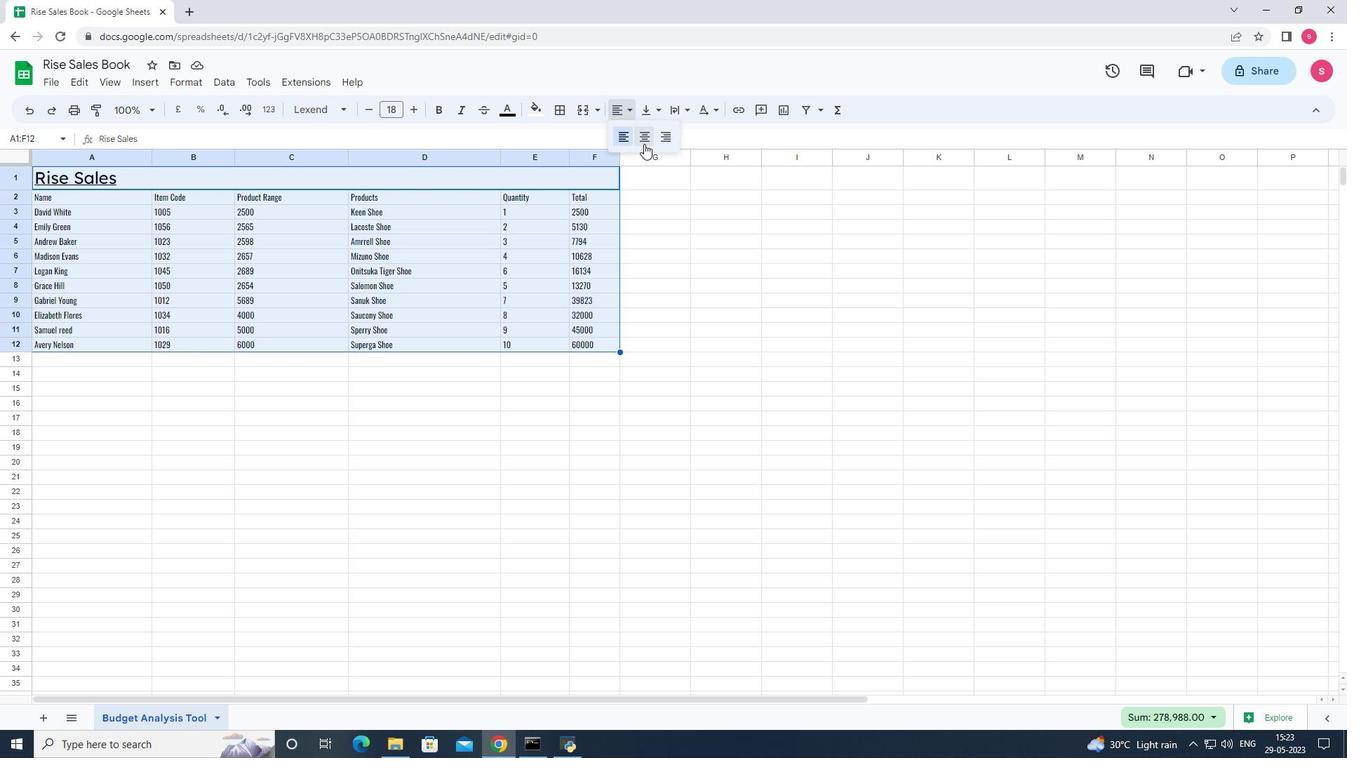 
Action: Mouse pressed left at (644, 142)
Screenshot: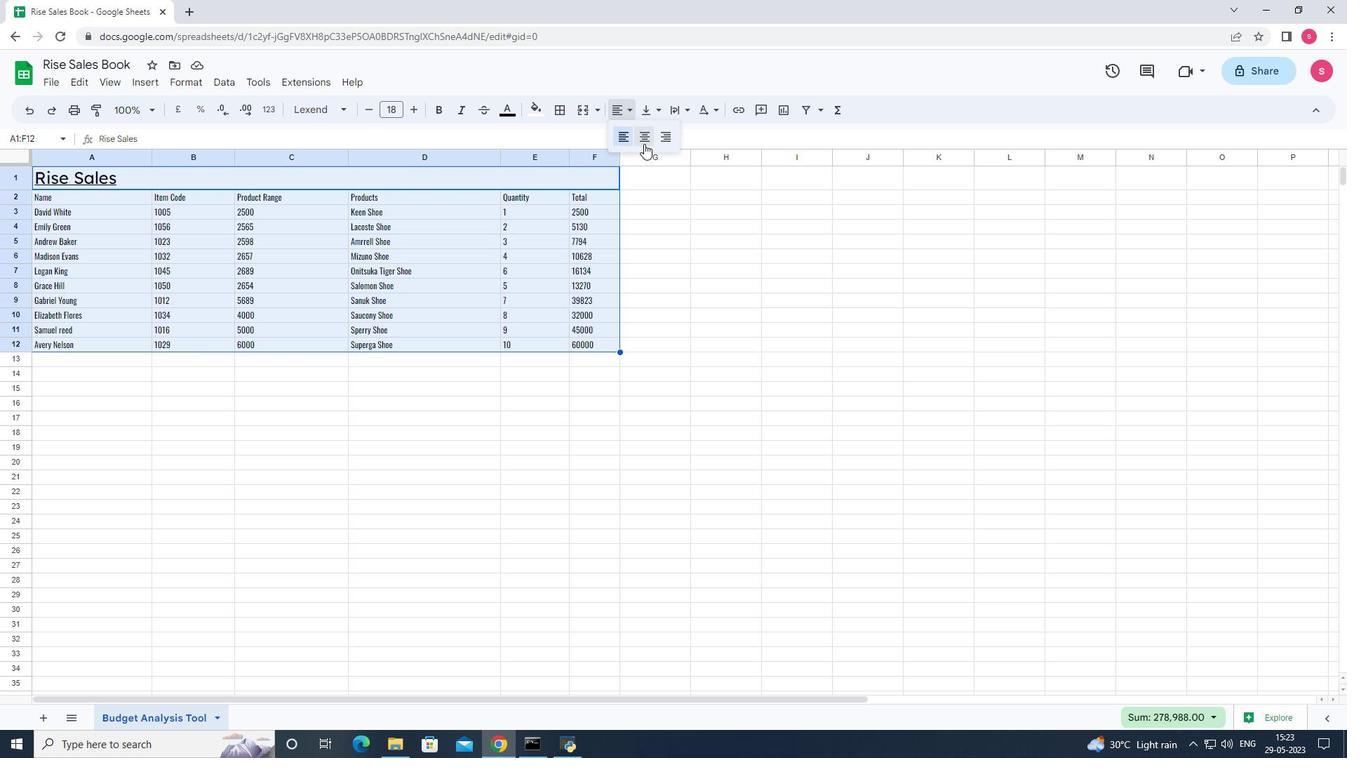 
Action: Mouse moved to (486, 174)
Screenshot: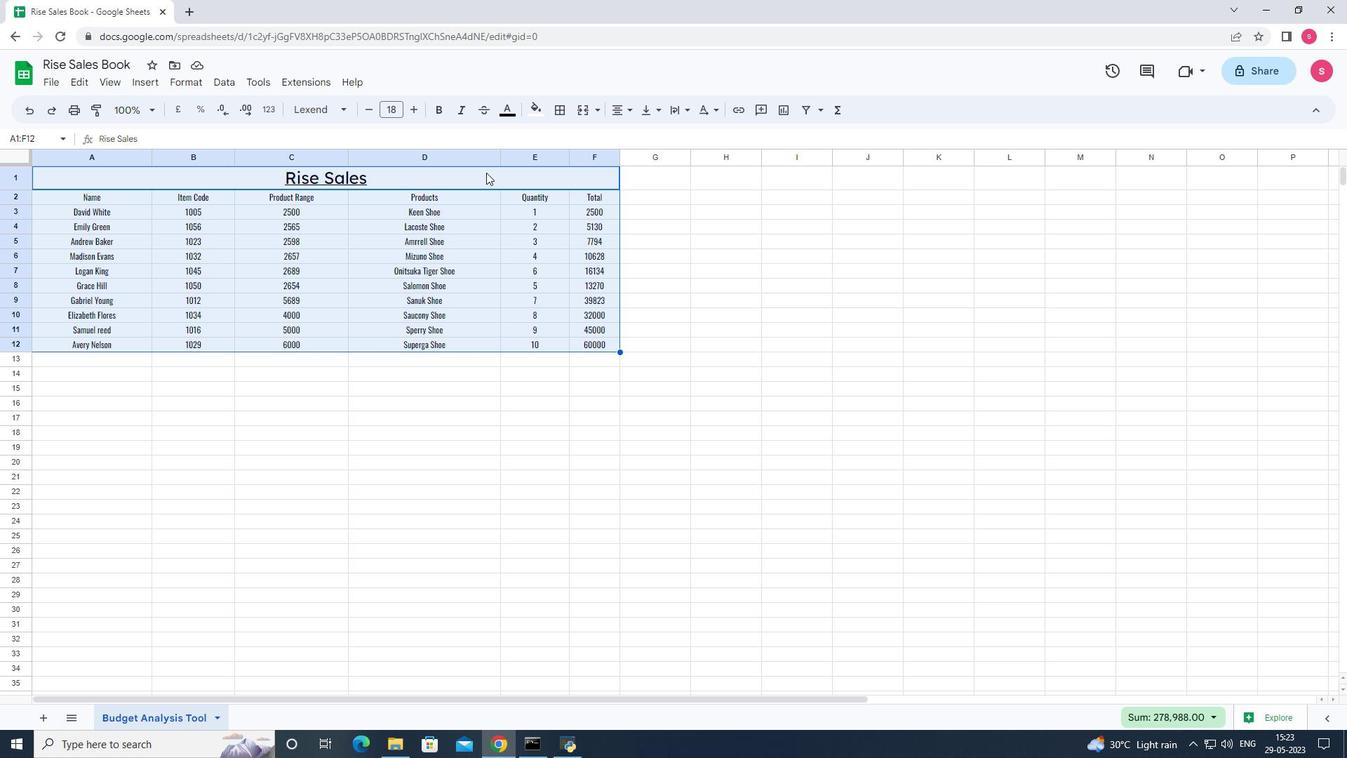 
Action: Mouse pressed left at (486, 174)
Screenshot: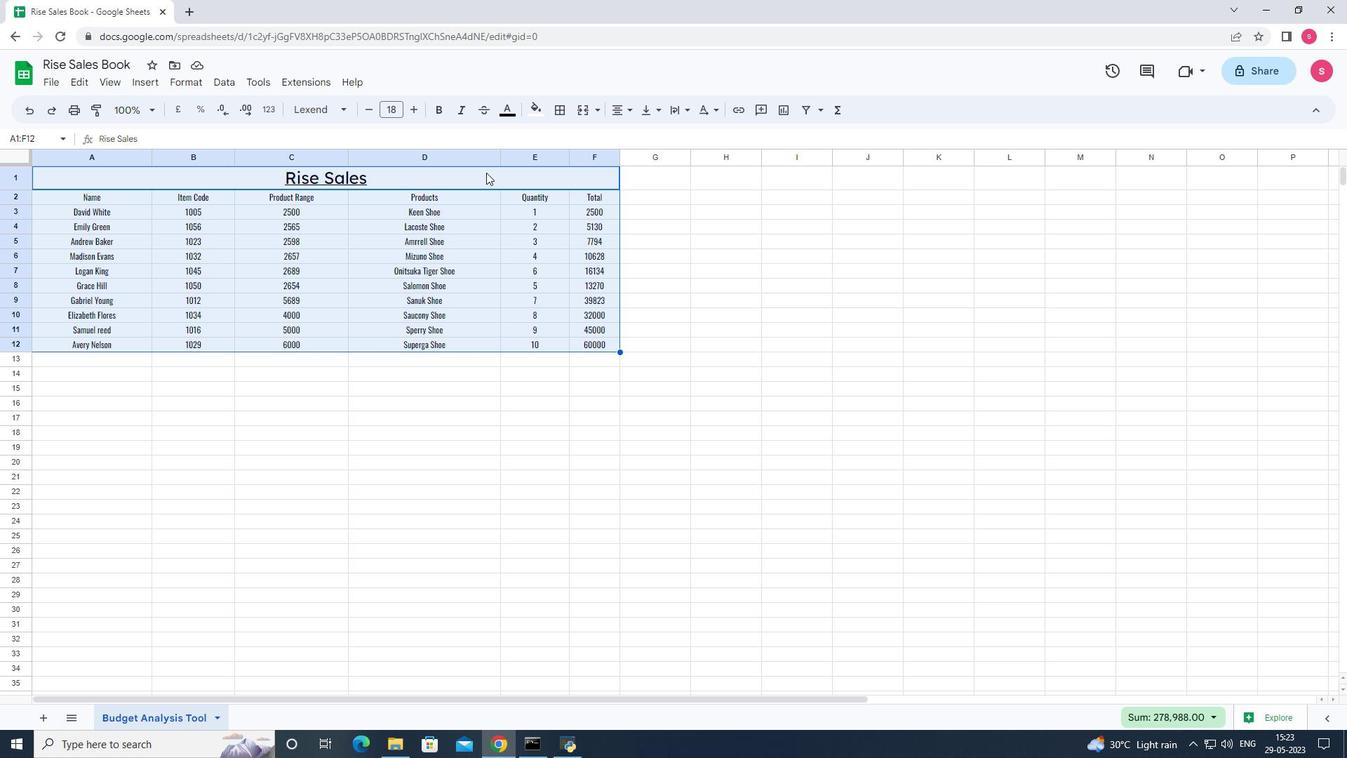 
Action: Mouse moved to (540, 114)
Screenshot: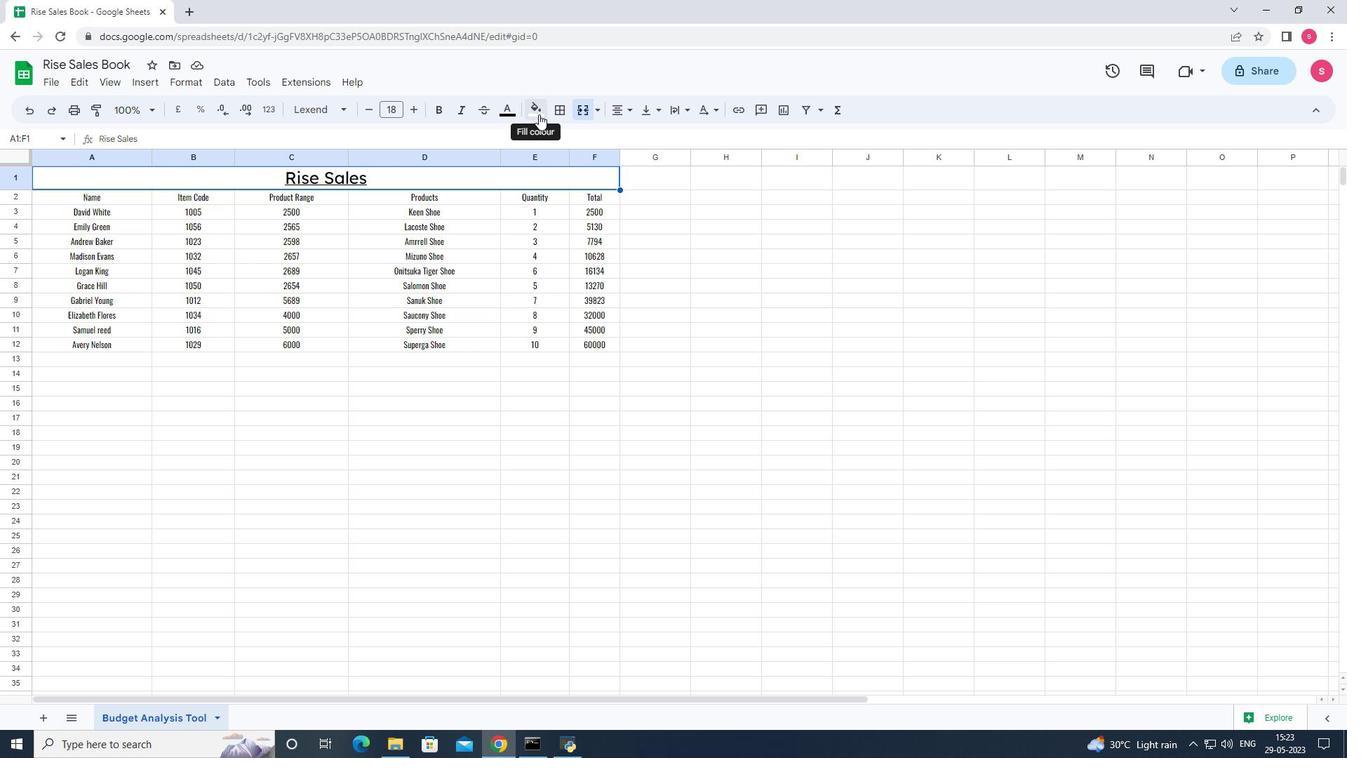 
Action: Mouse pressed left at (540, 114)
Screenshot: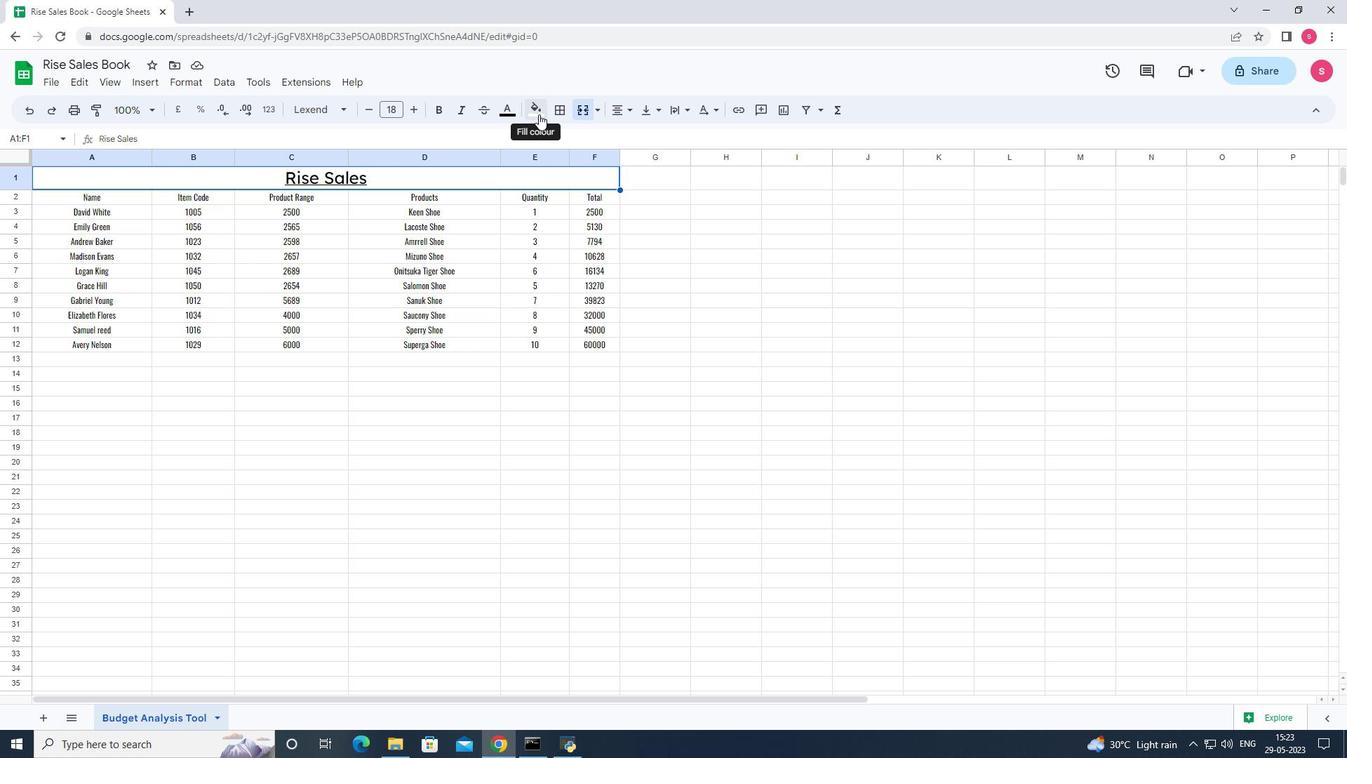 
Action: Mouse moved to (558, 174)
Screenshot: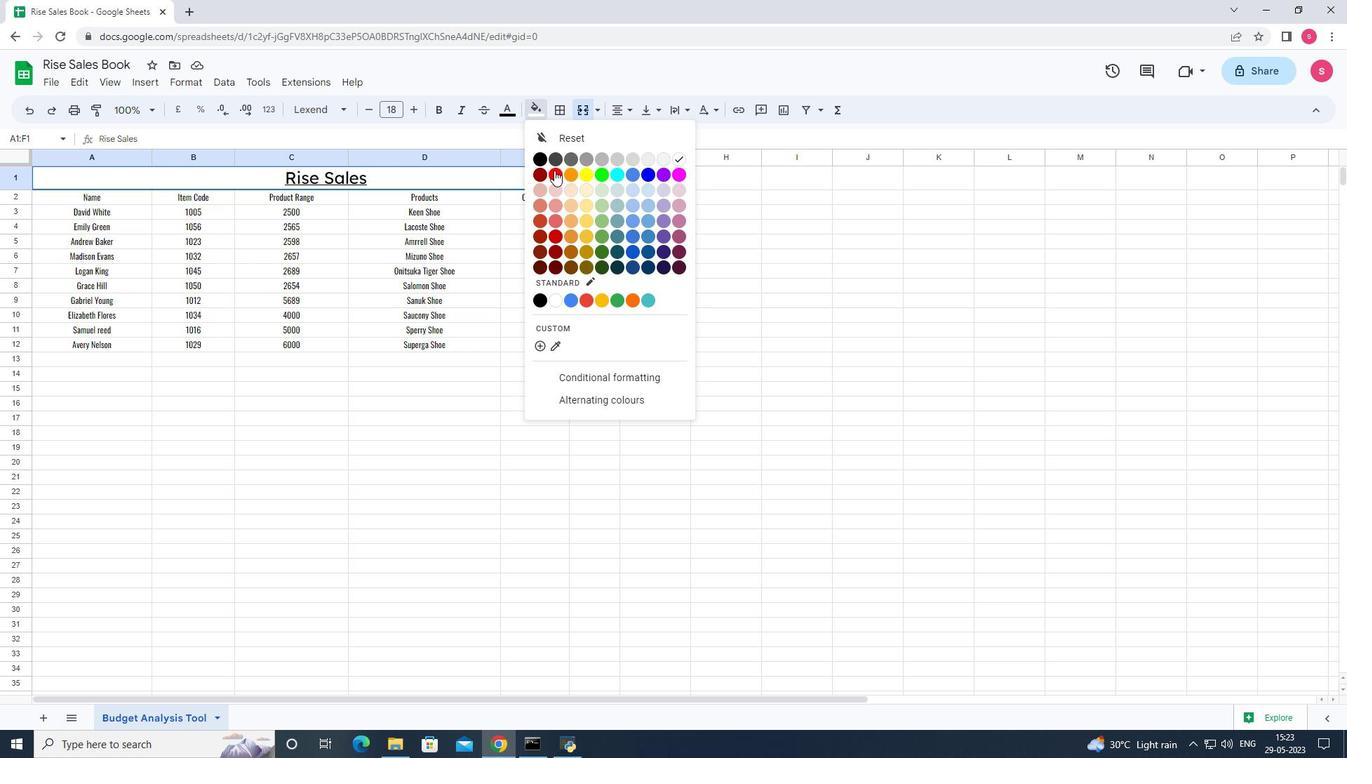
Action: Mouse pressed left at (558, 174)
Screenshot: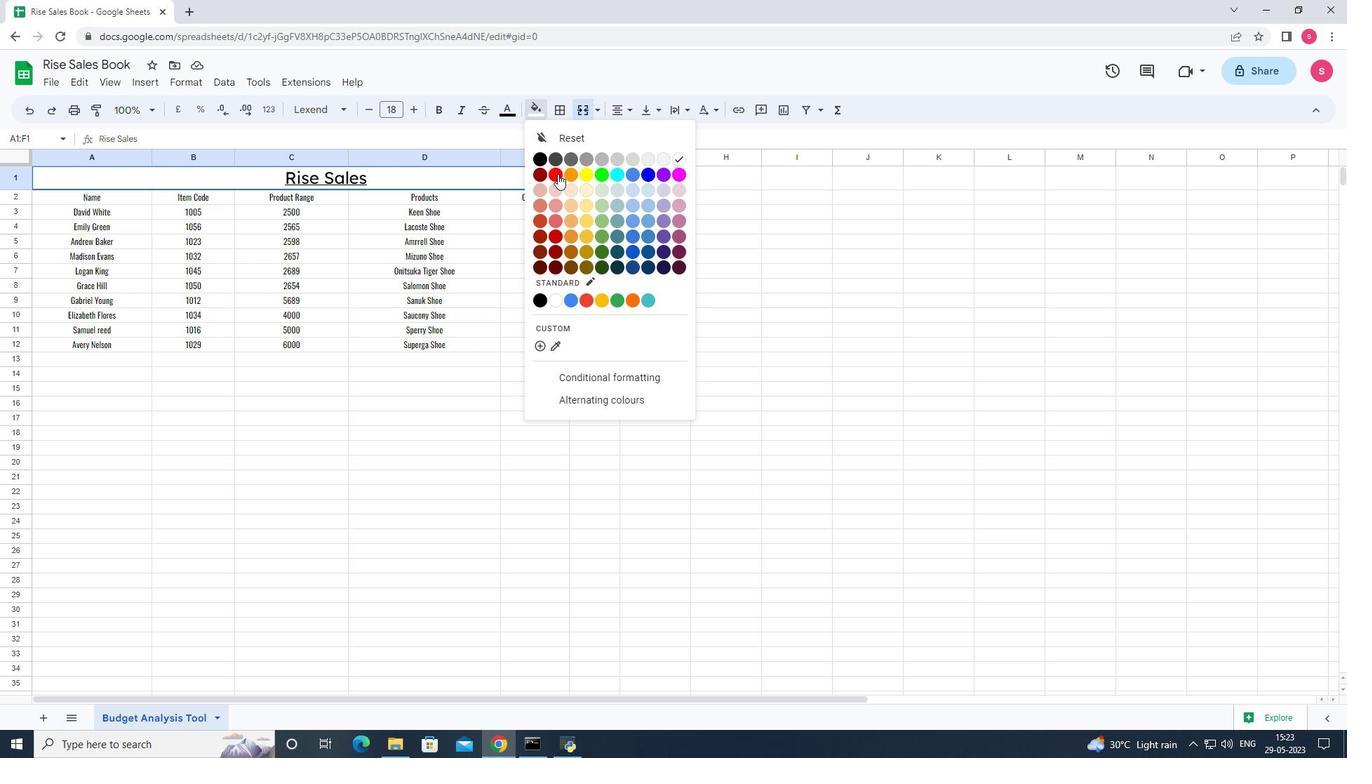 
Action: Mouse moved to (127, 196)
Screenshot: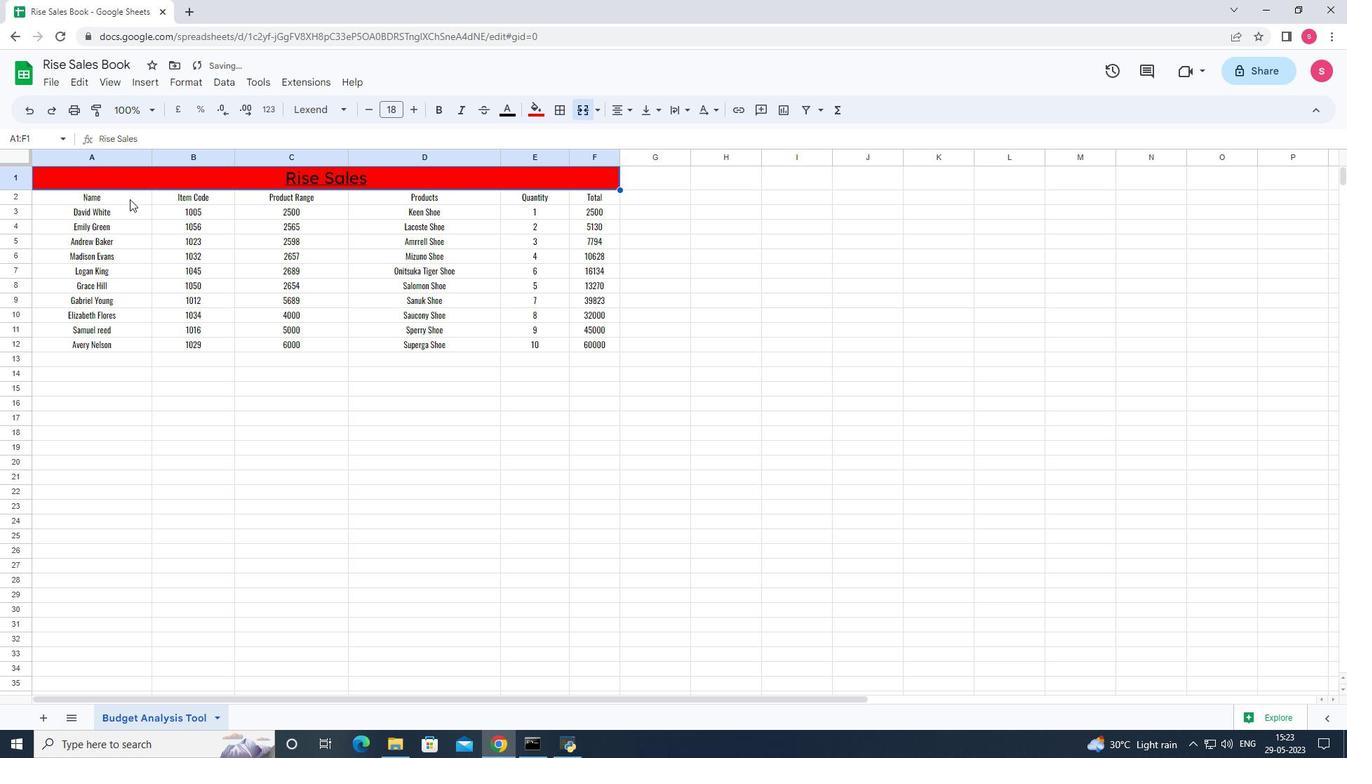 
Action: Mouse pressed left at (127, 196)
Screenshot: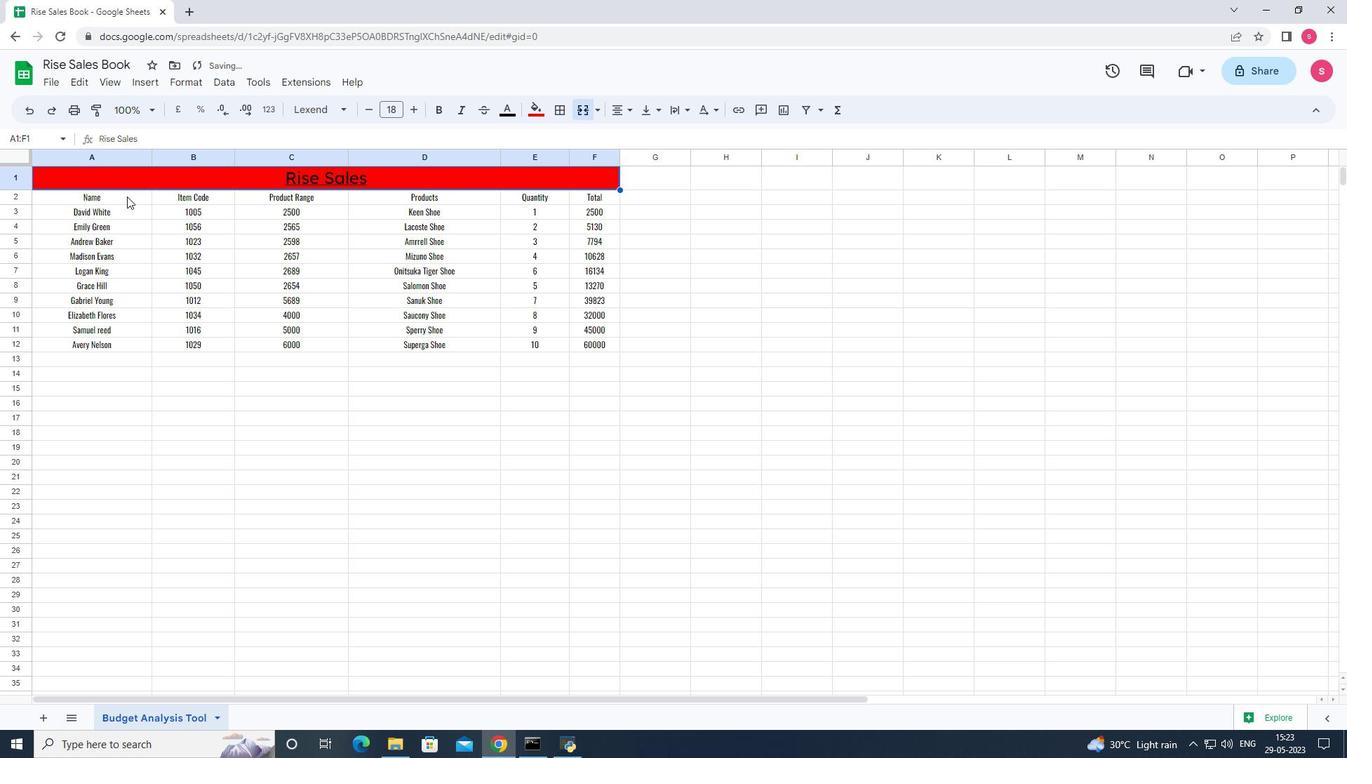 
Action: Mouse moved to (496, 106)
Screenshot: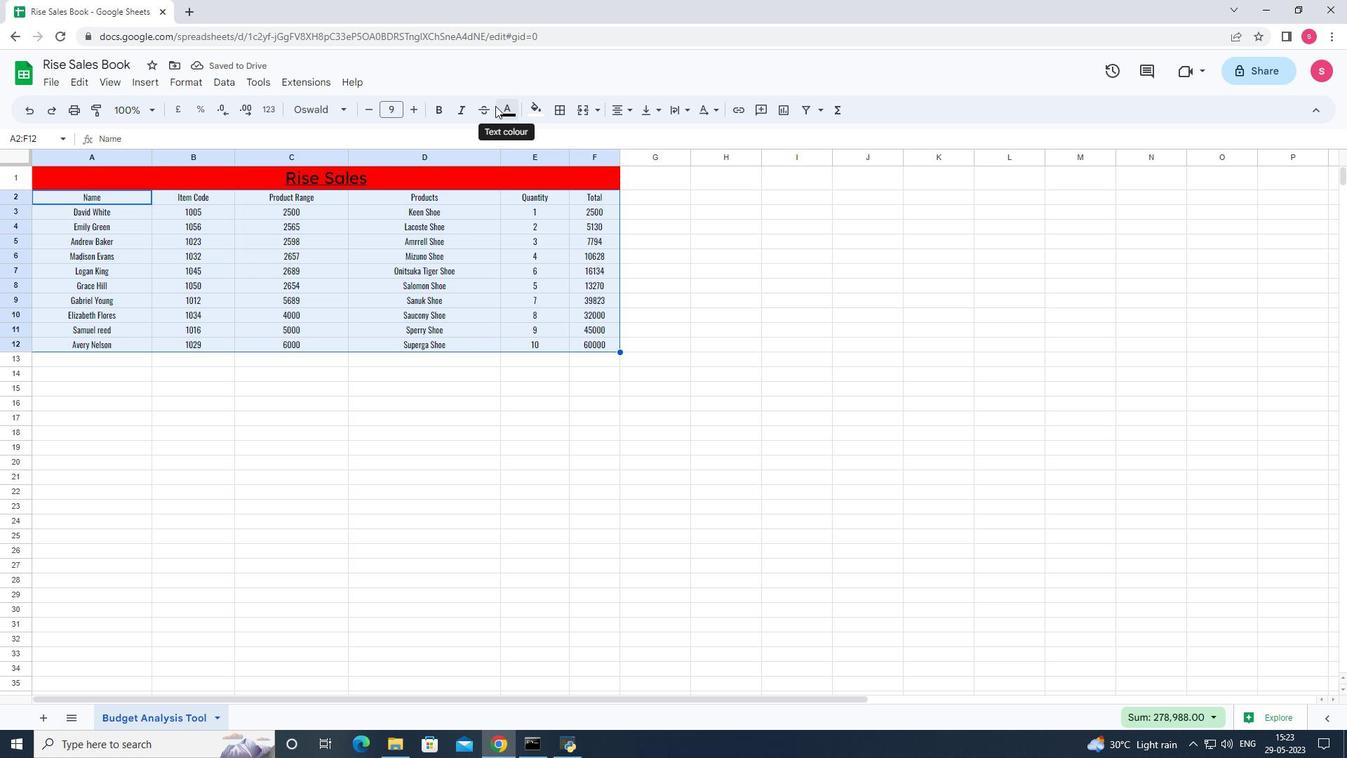 
Action: Mouse pressed left at (496, 106)
Screenshot: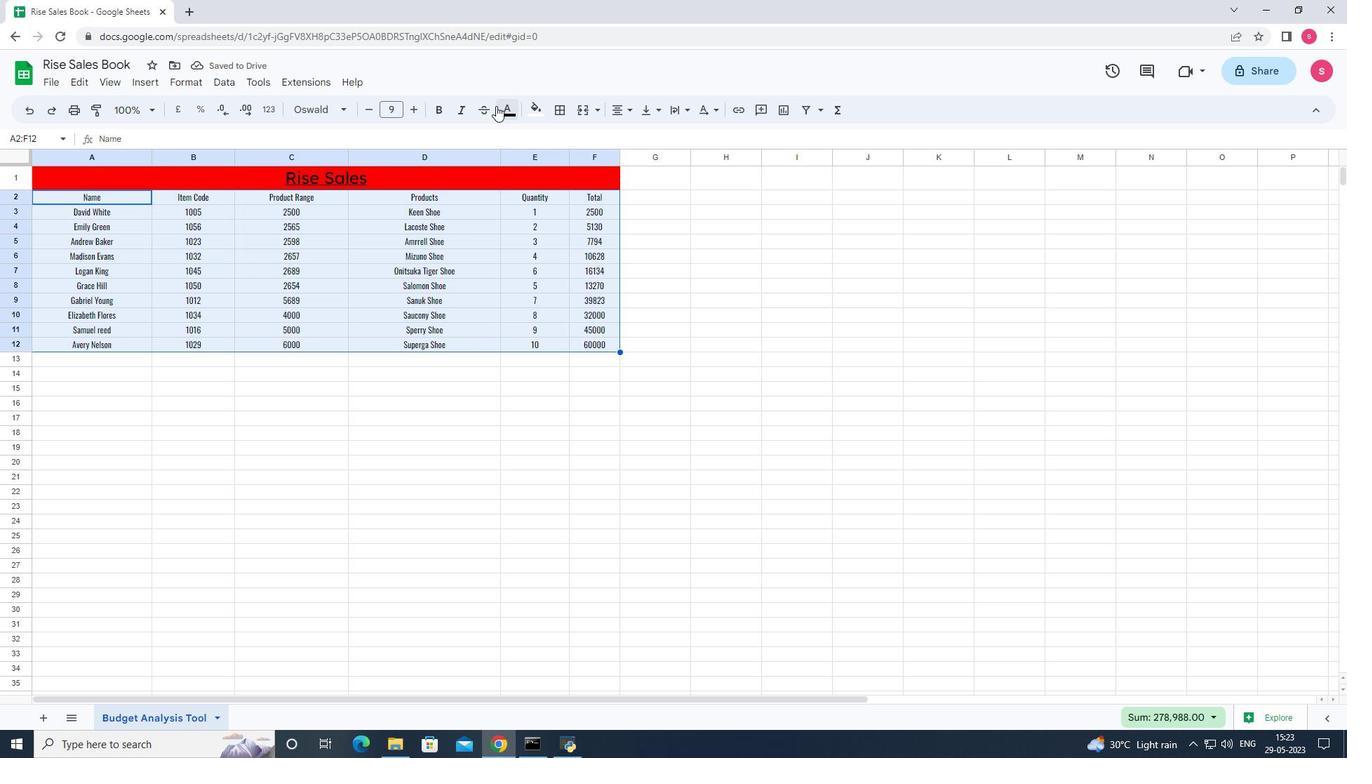 
Action: Mouse moved to (512, 157)
Screenshot: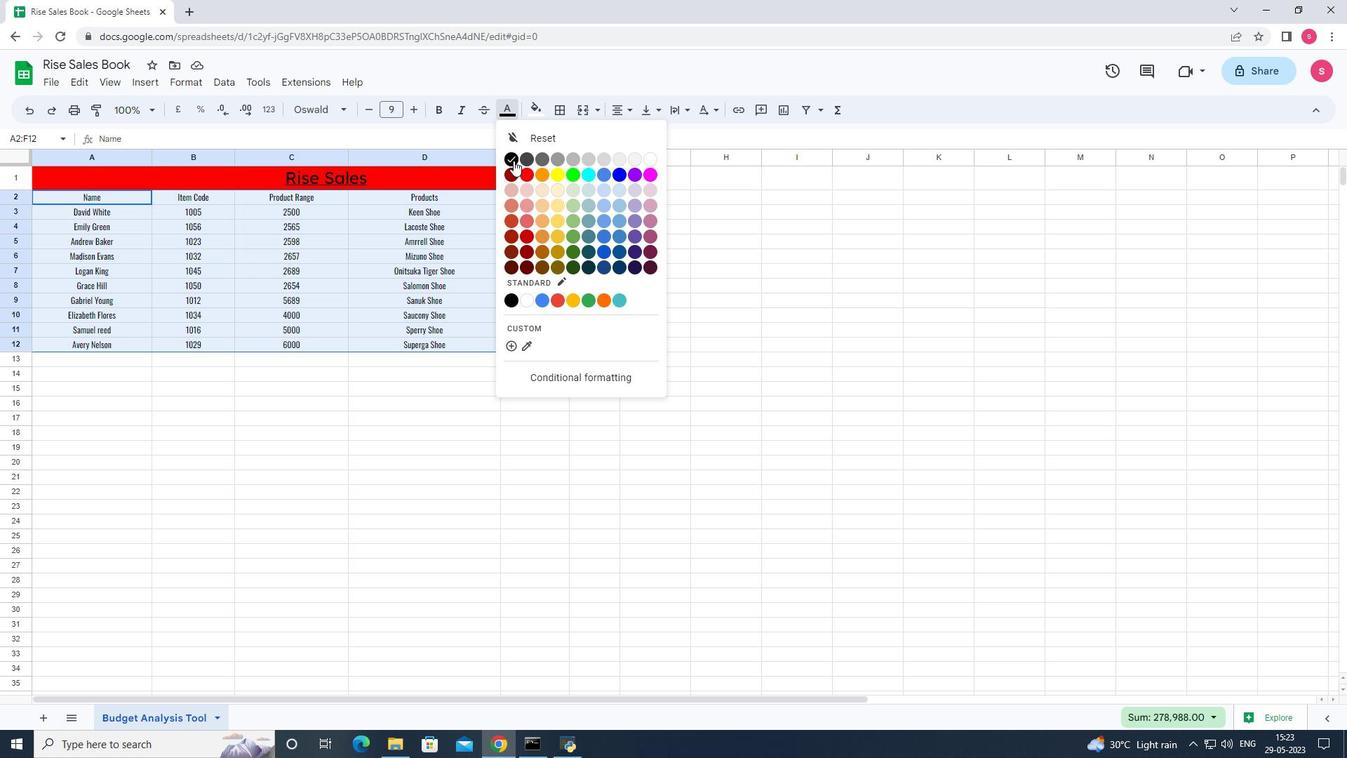 
Action: Mouse pressed left at (512, 157)
Screenshot: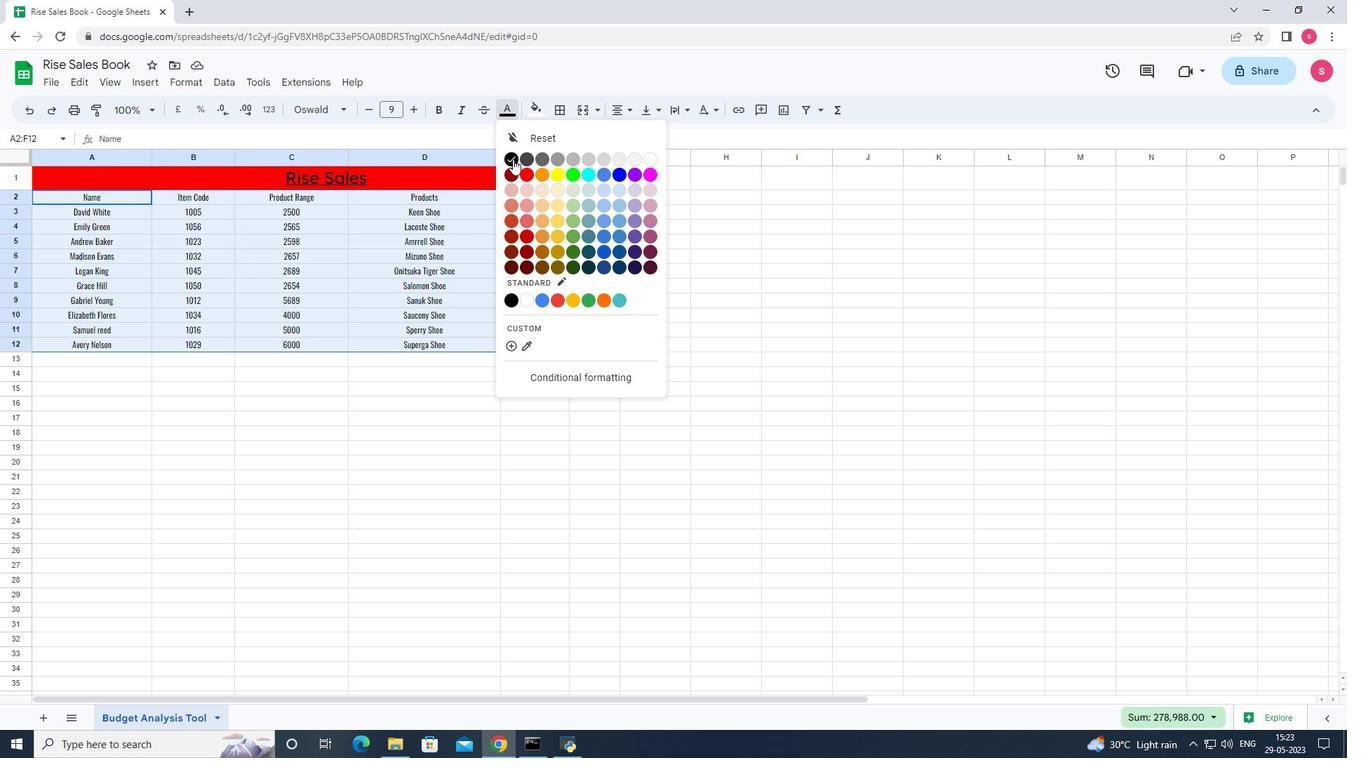 
Action: Mouse moved to (666, 286)
Screenshot: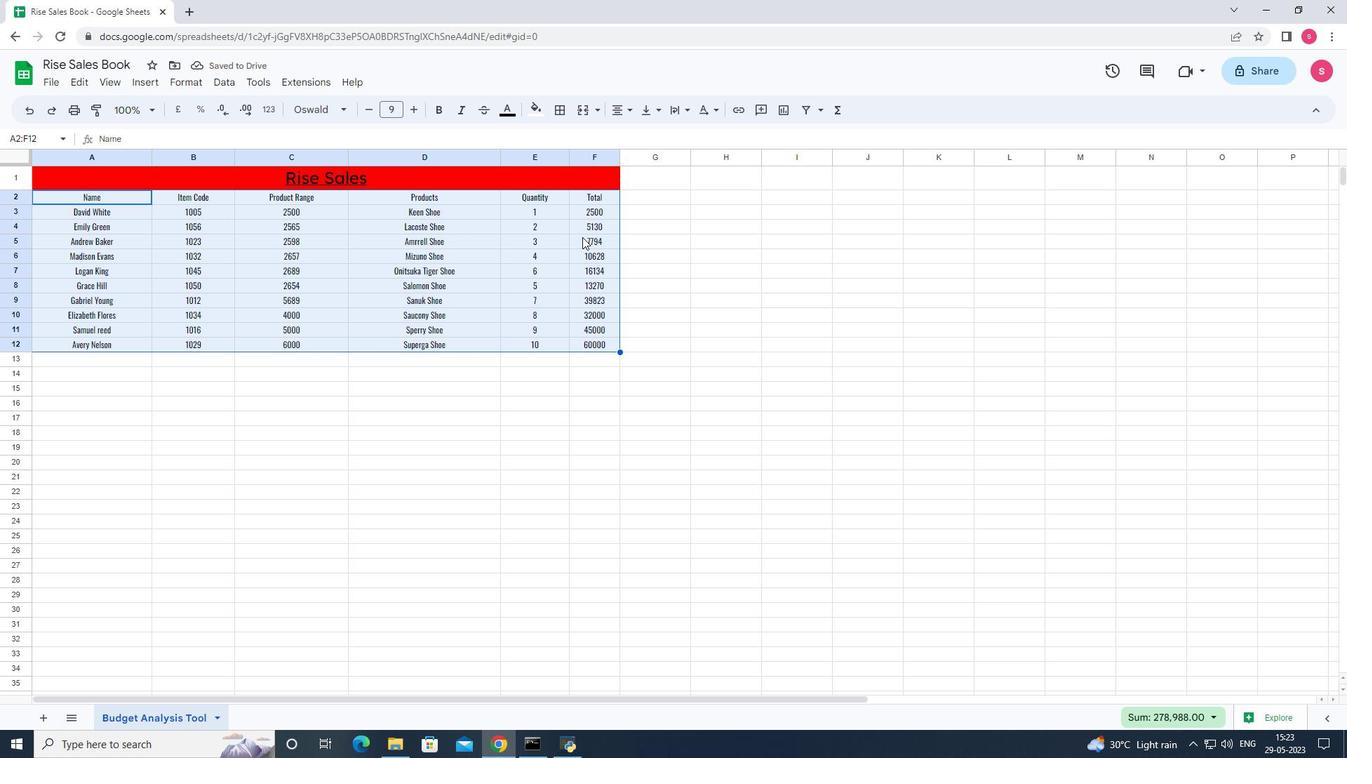 
Action: Mouse pressed left at (666, 286)
Screenshot: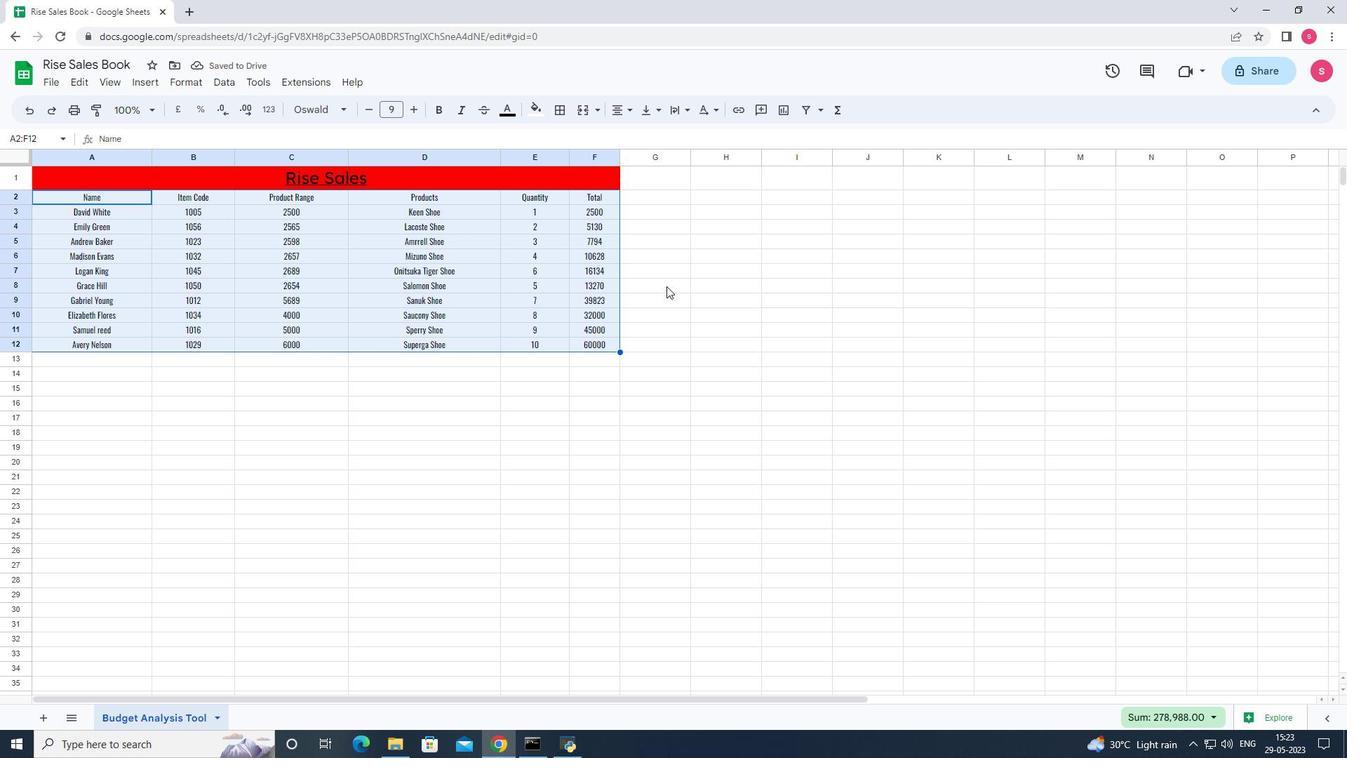 
Action: Mouse moved to (567, 412)
Screenshot: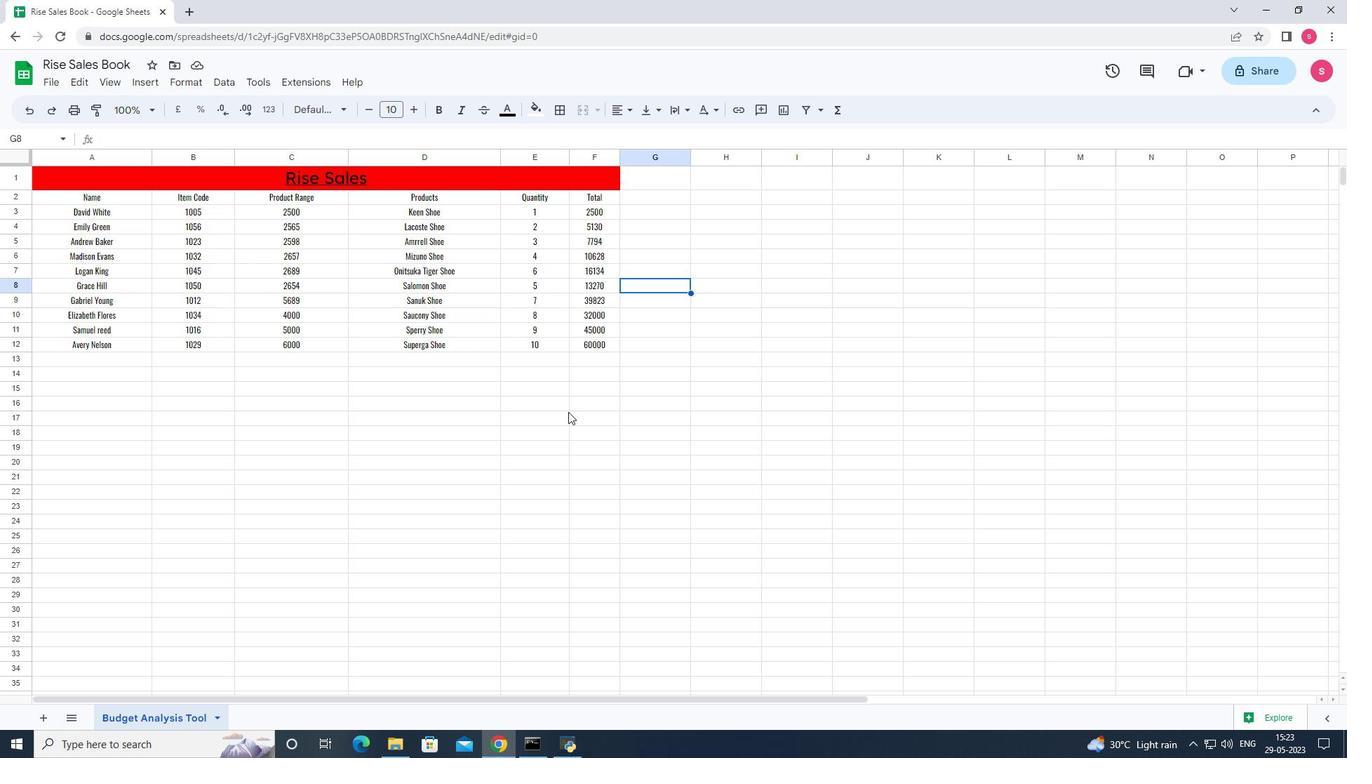 
Action: Mouse pressed left at (567, 412)
Screenshot: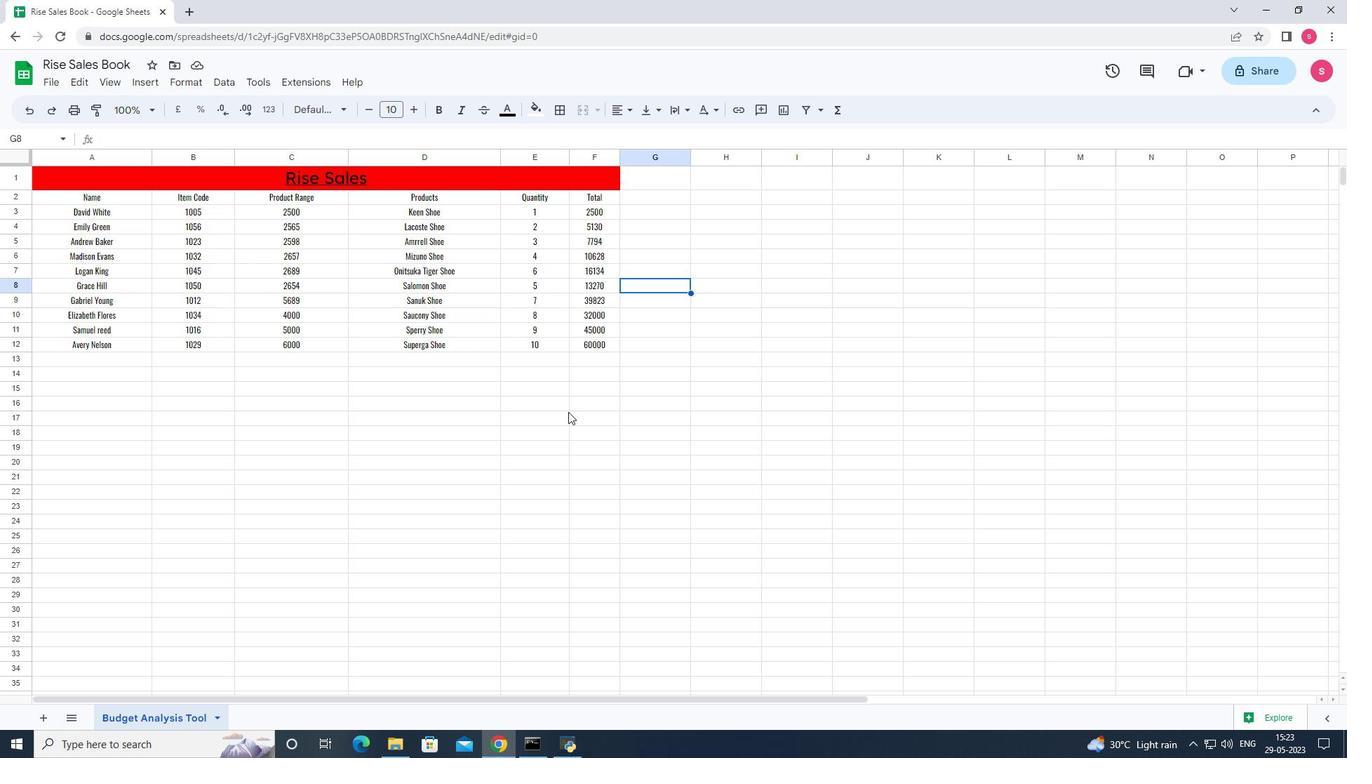 
Action: Mouse moved to (541, 333)
Screenshot: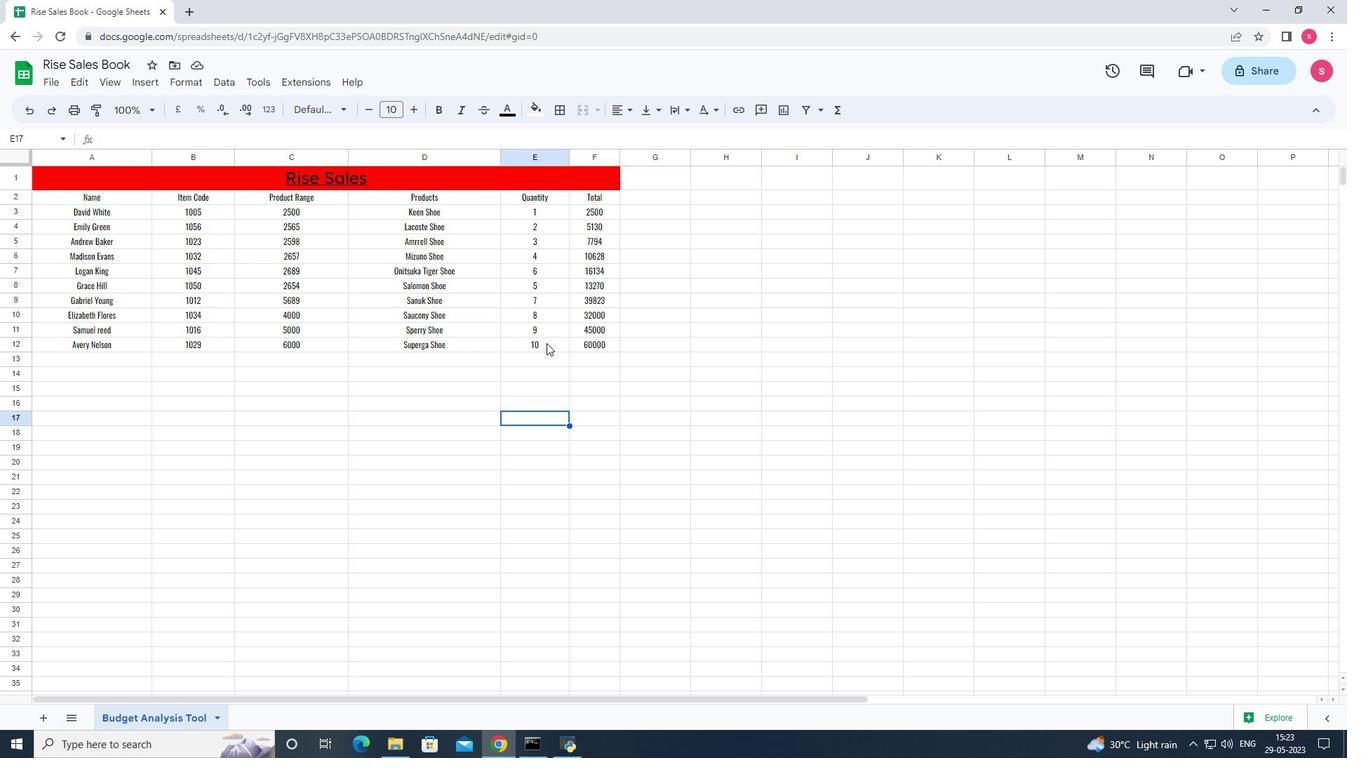 
Action: Key pressed ctrl+S
Screenshot: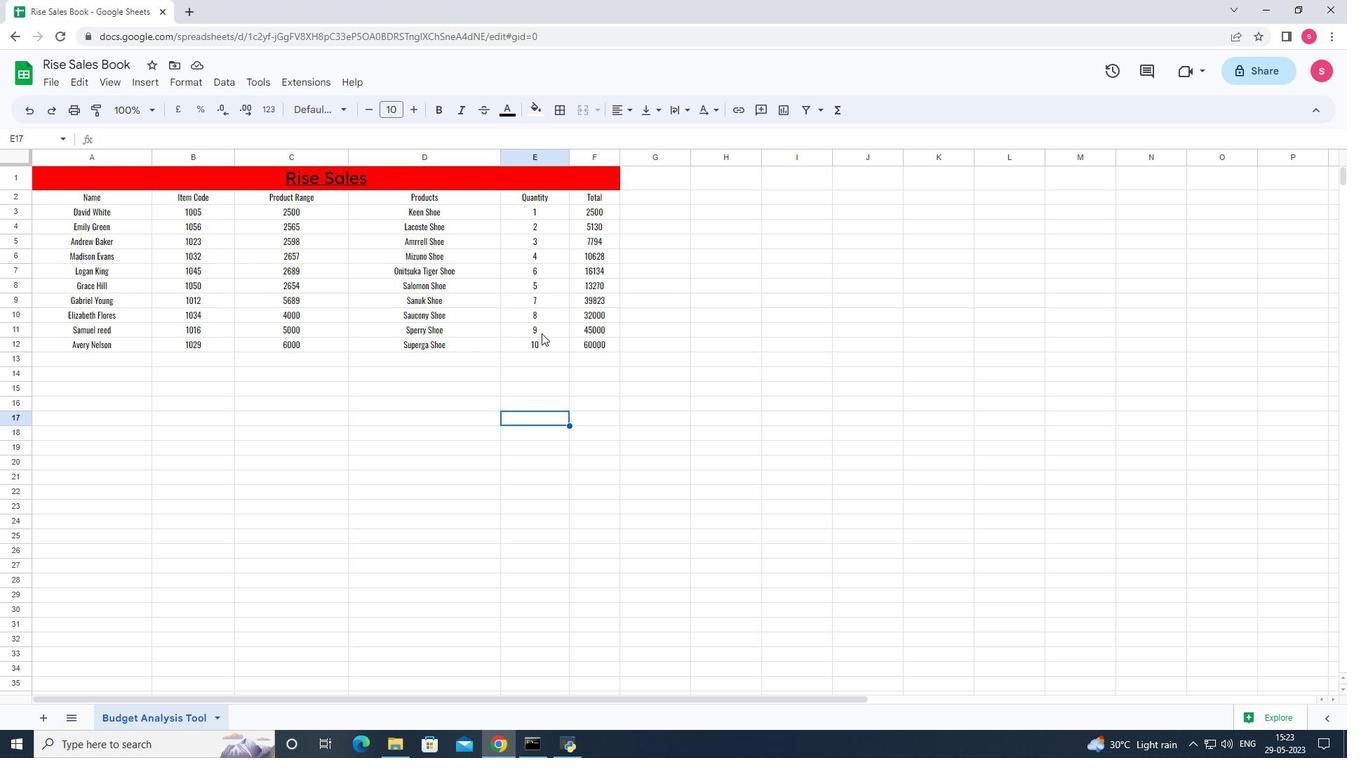 
Action: Mouse moved to (541, 333)
Screenshot: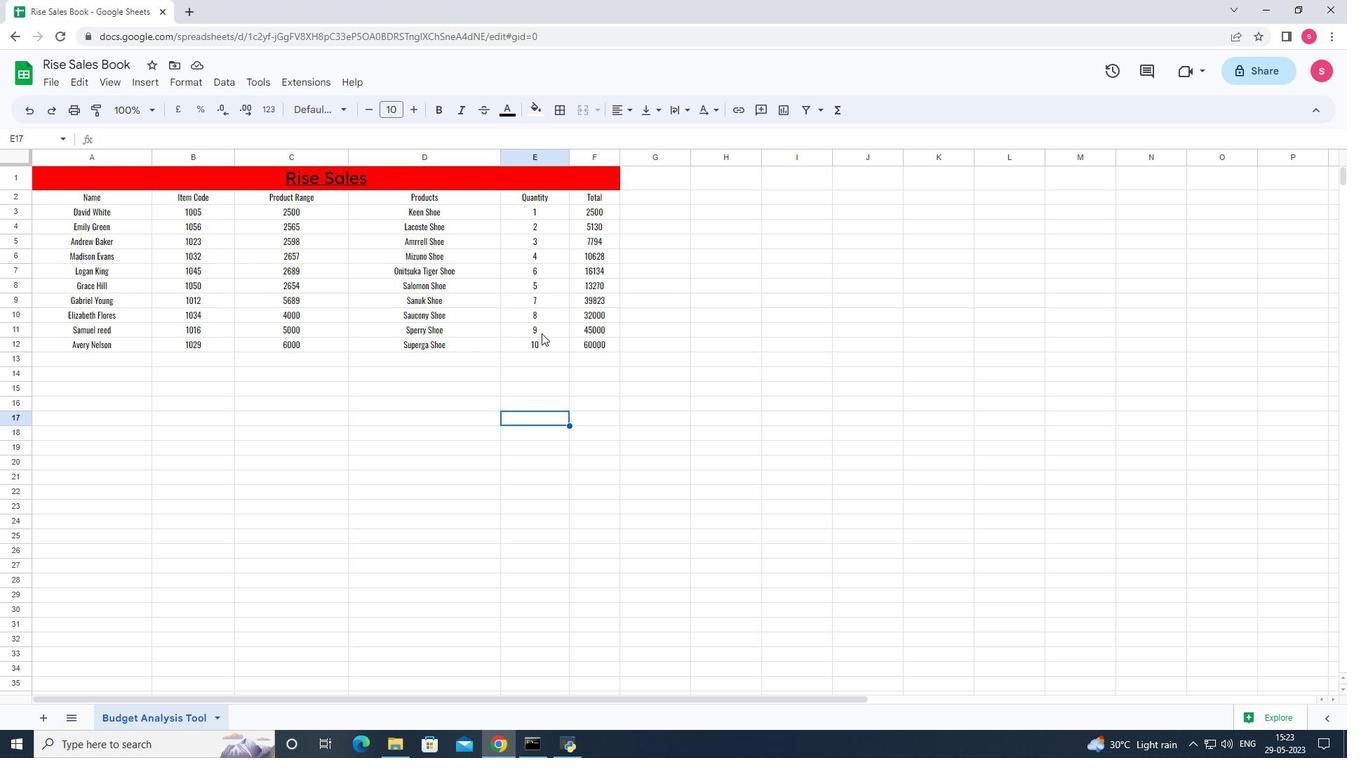 
